 Task: Find connections with filter location Birmingham with filter topic #SmallBusinesswith filter profile language Potuguese with filter current company Marcura with filter school Institute Of Engineering and Management with filter industry Information Services with filter service category Portrait Photography with filter keywords title Marketing Manager
Action: Mouse moved to (507, 66)
Screenshot: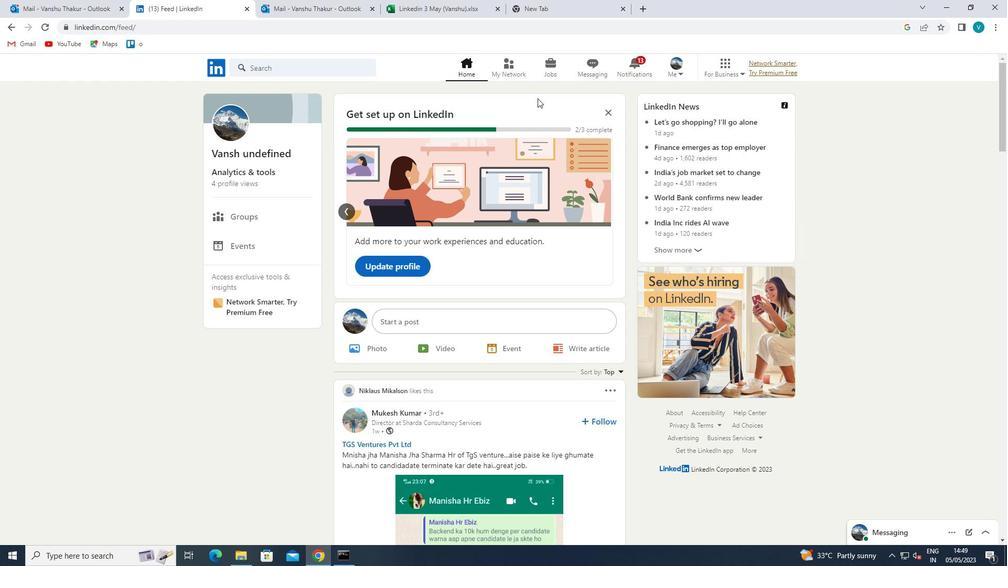 
Action: Mouse pressed left at (507, 66)
Screenshot: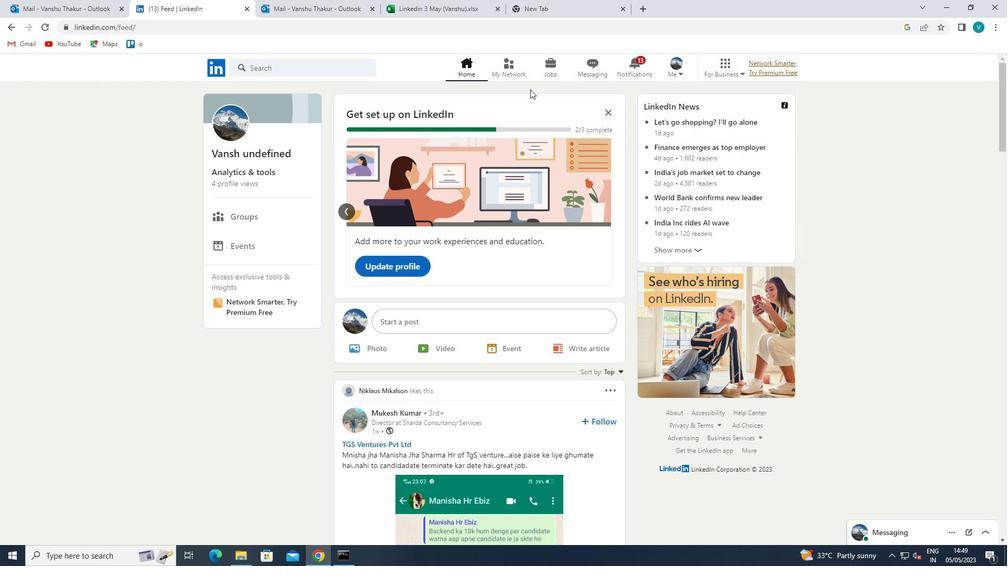 
Action: Mouse moved to (295, 127)
Screenshot: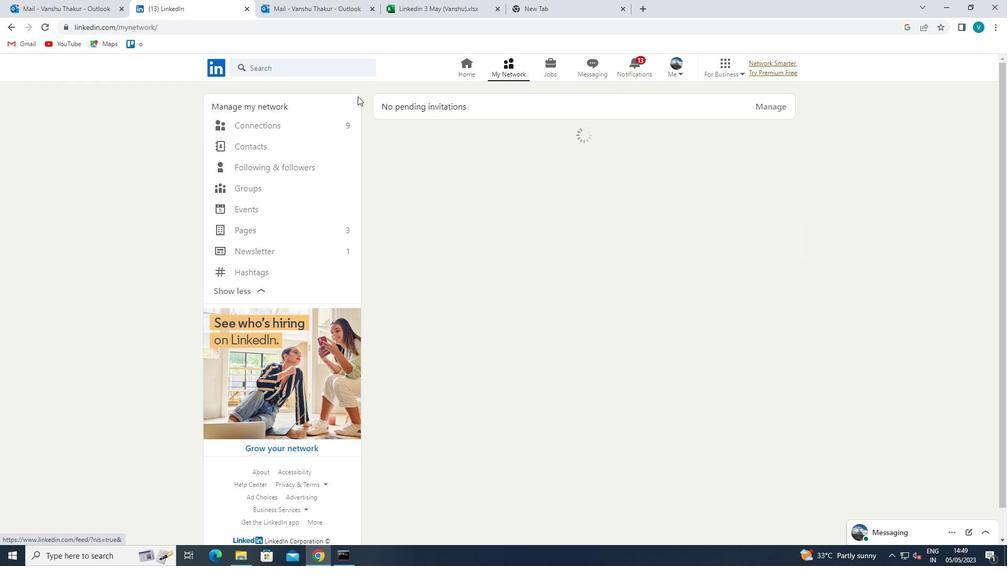 
Action: Mouse pressed left at (295, 127)
Screenshot: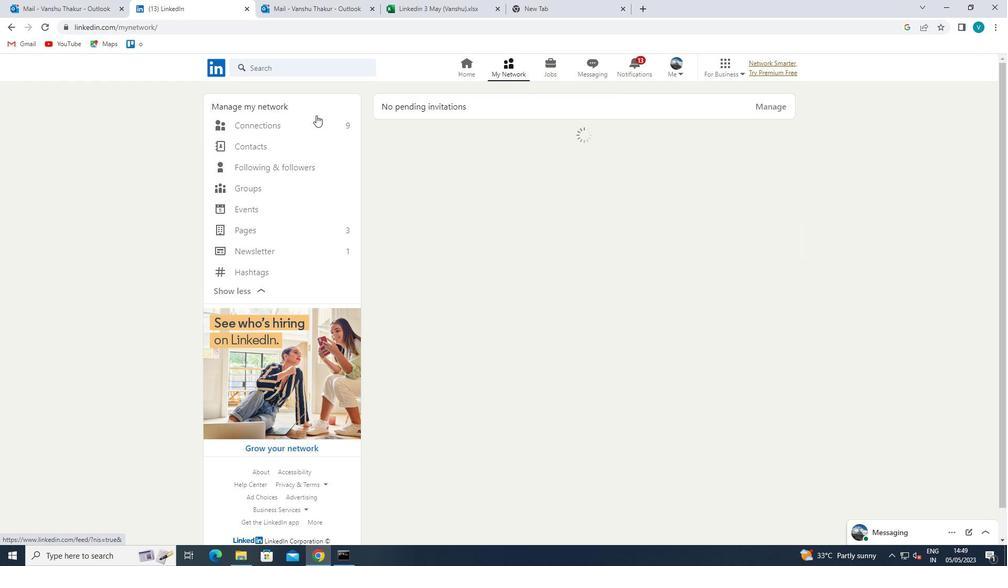 
Action: Mouse moved to (561, 129)
Screenshot: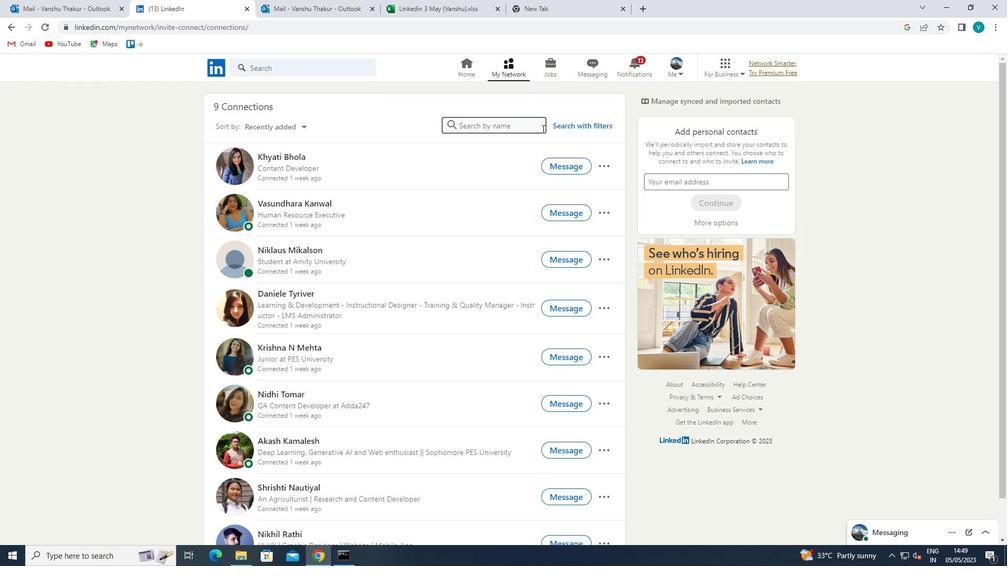 
Action: Mouse pressed left at (561, 129)
Screenshot: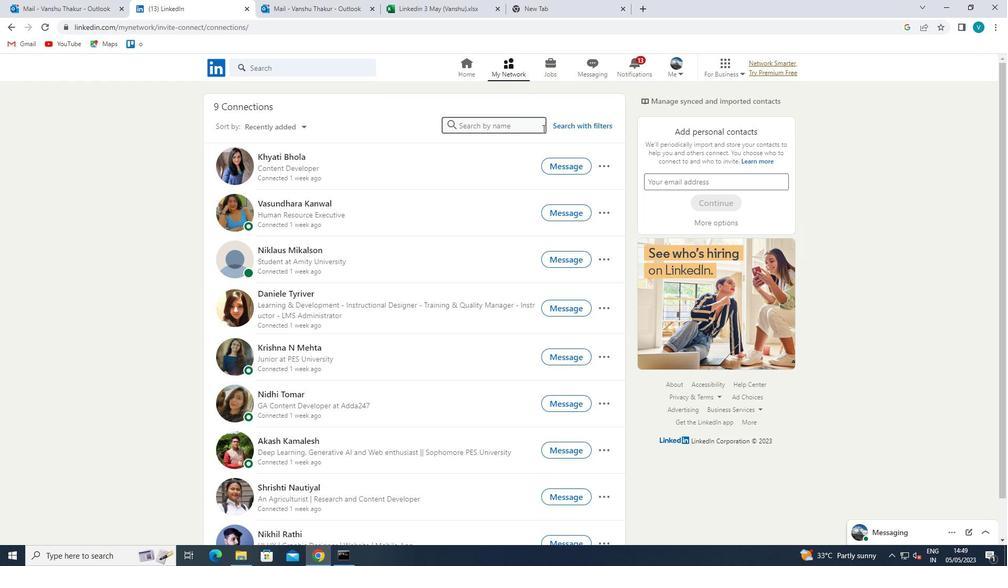 
Action: Mouse moved to (511, 100)
Screenshot: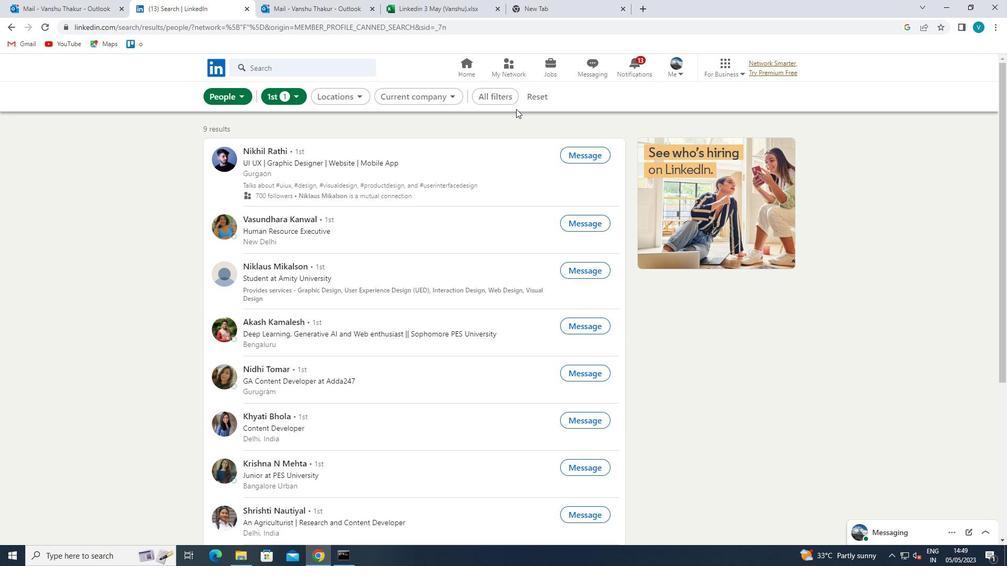
Action: Mouse pressed left at (511, 100)
Screenshot: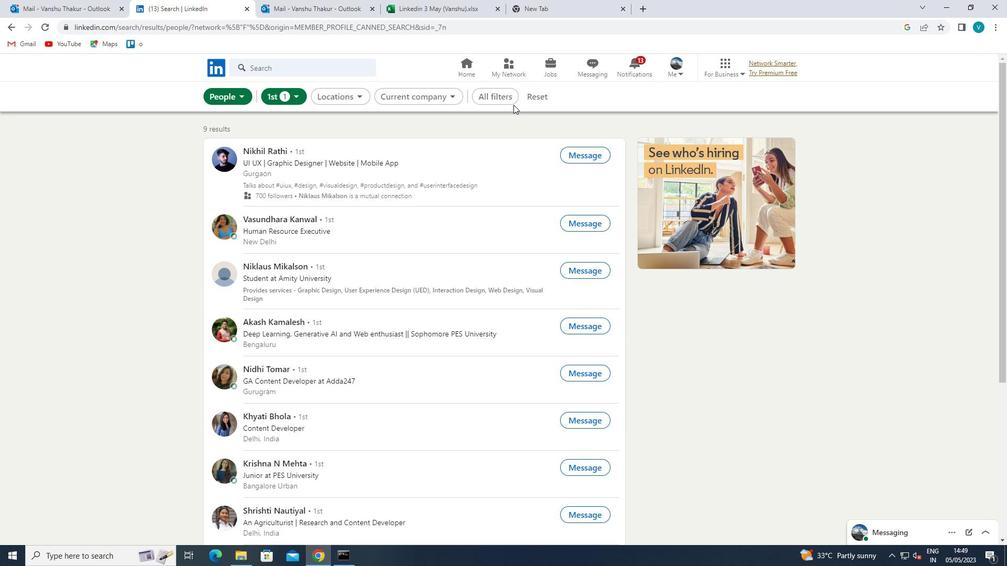 
Action: Mouse moved to (822, 223)
Screenshot: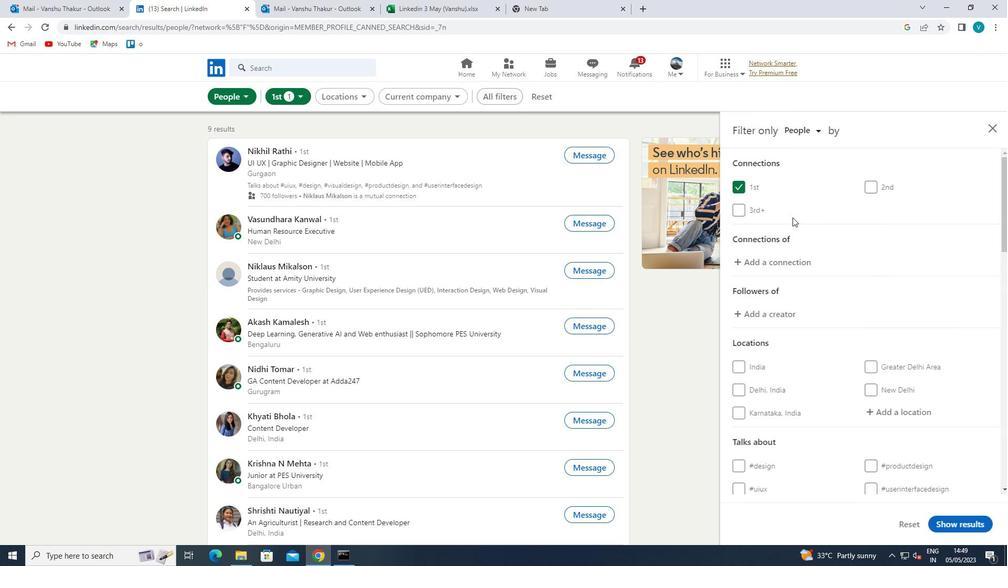 
Action: Mouse scrolled (822, 223) with delta (0, 0)
Screenshot: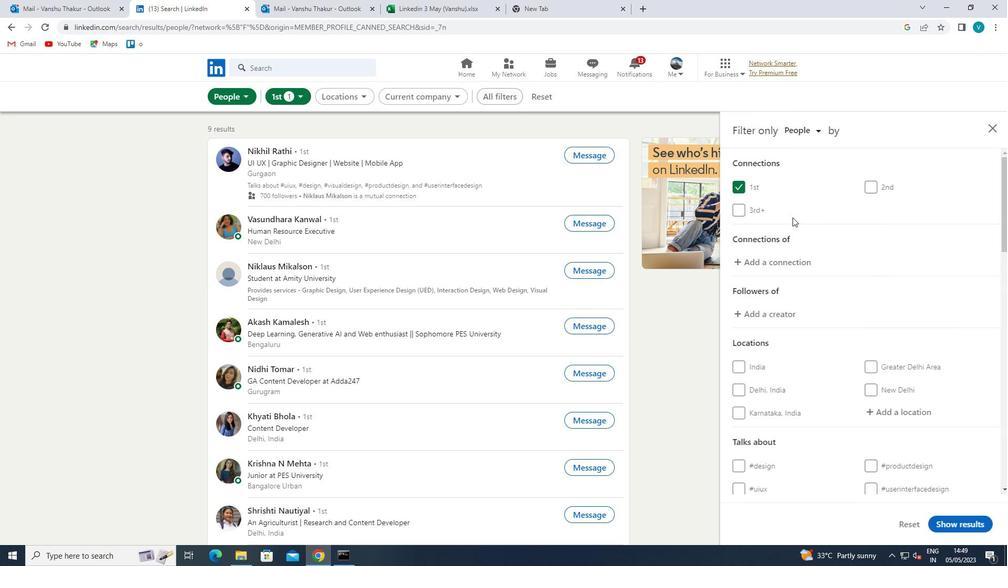 
Action: Mouse scrolled (822, 223) with delta (0, 0)
Screenshot: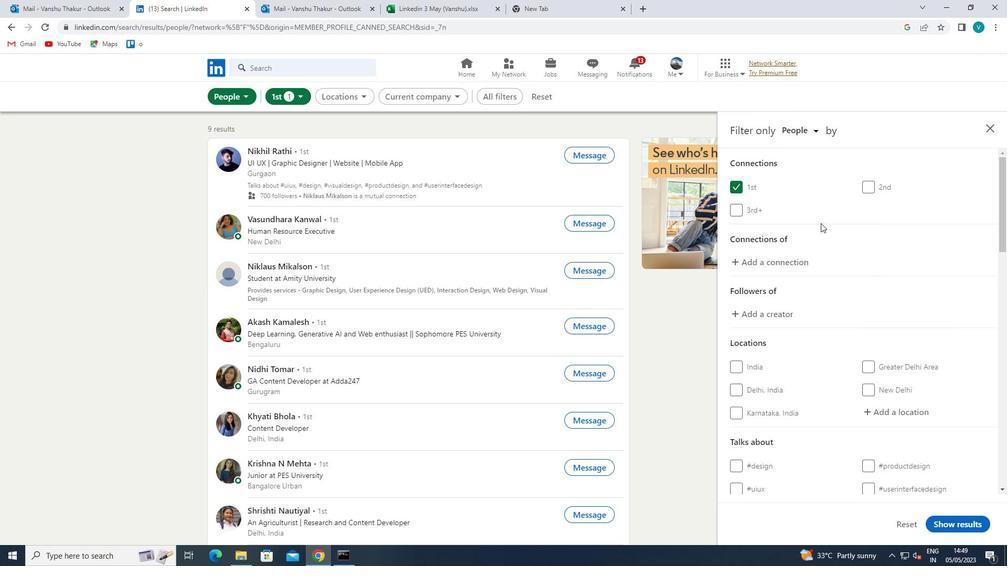 
Action: Mouse moved to (902, 308)
Screenshot: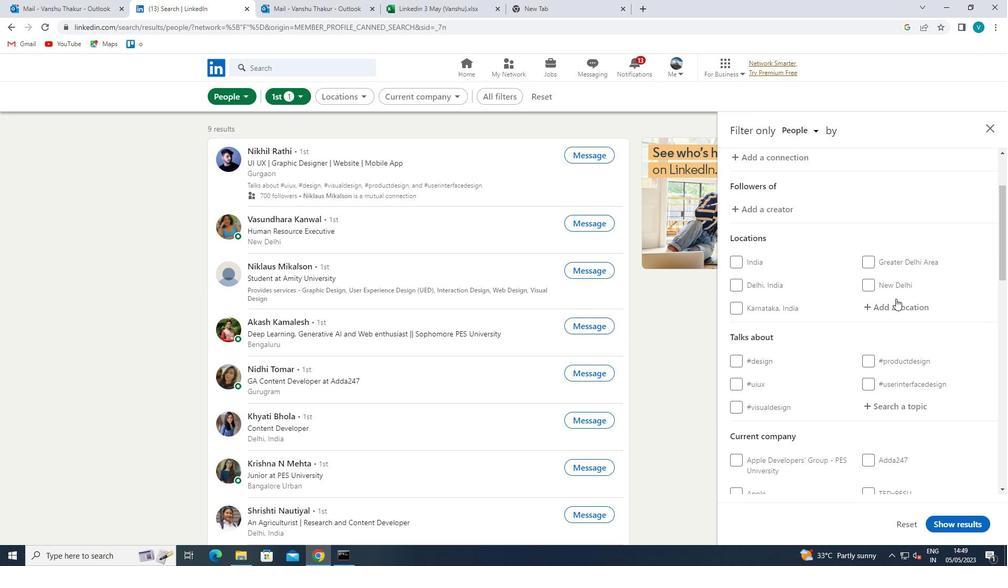 
Action: Mouse pressed left at (902, 308)
Screenshot: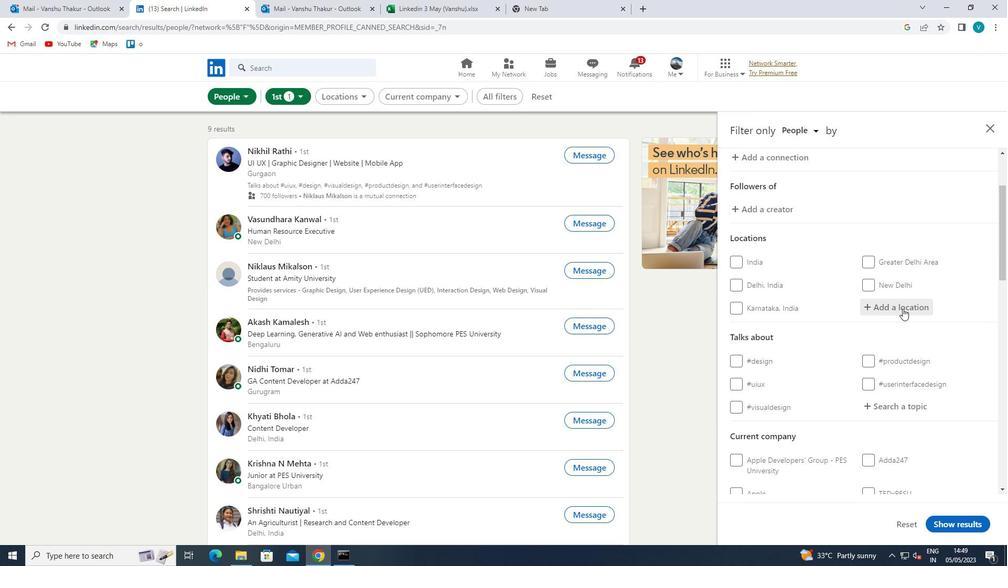 
Action: Key pressed <Key.shift>BIRMIN
Screenshot: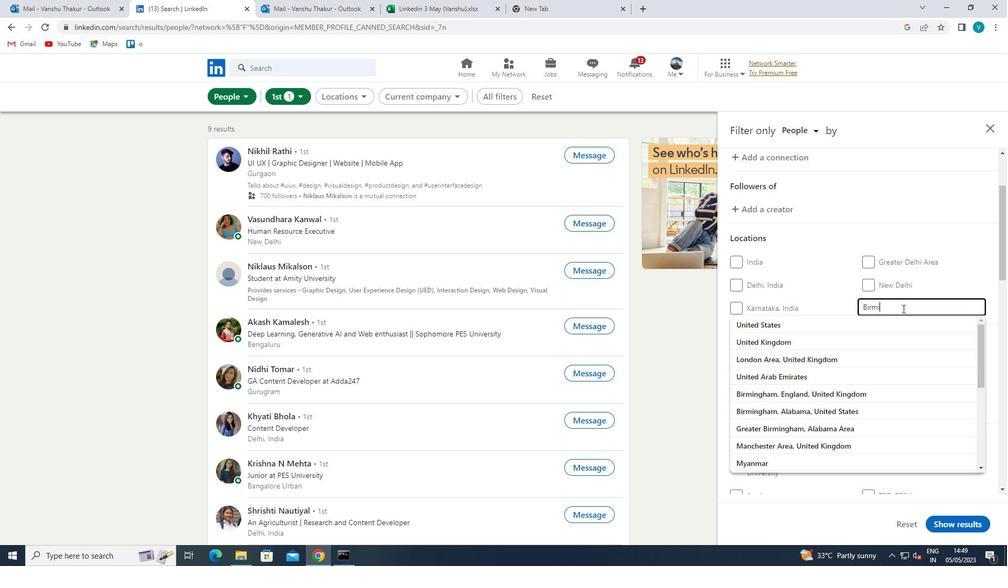 
Action: Mouse moved to (903, 327)
Screenshot: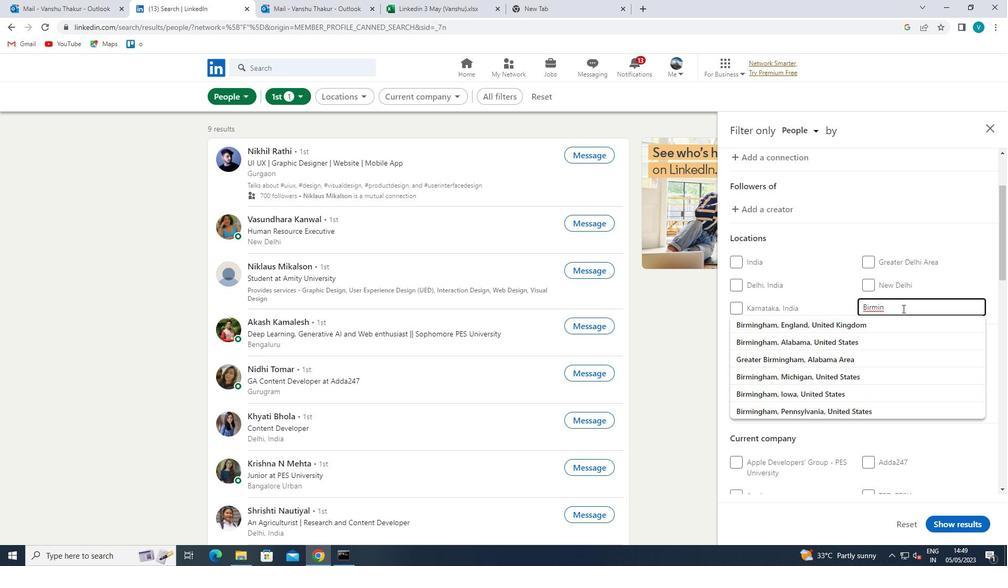 
Action: Mouse pressed left at (903, 327)
Screenshot: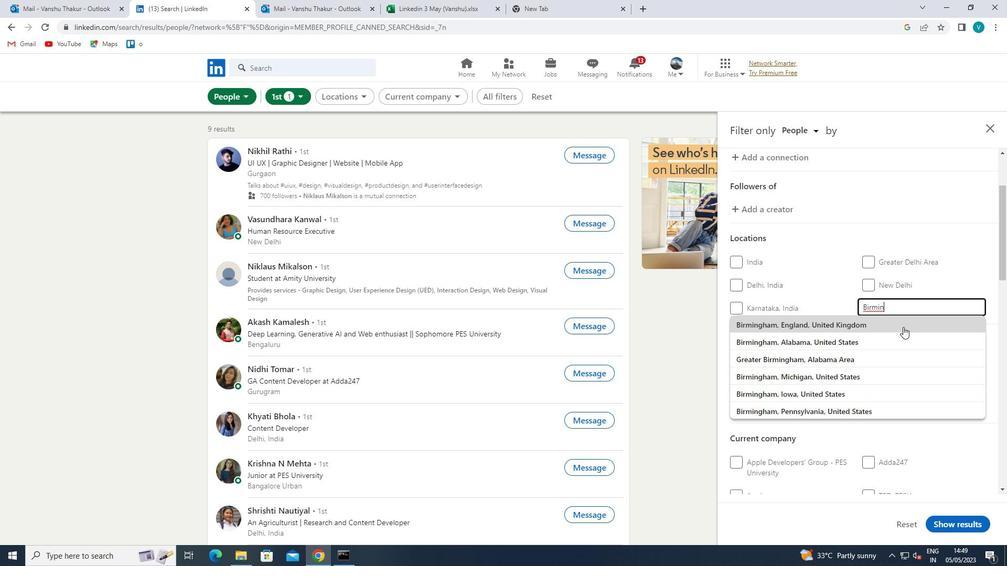 
Action: Mouse scrolled (903, 326) with delta (0, 0)
Screenshot: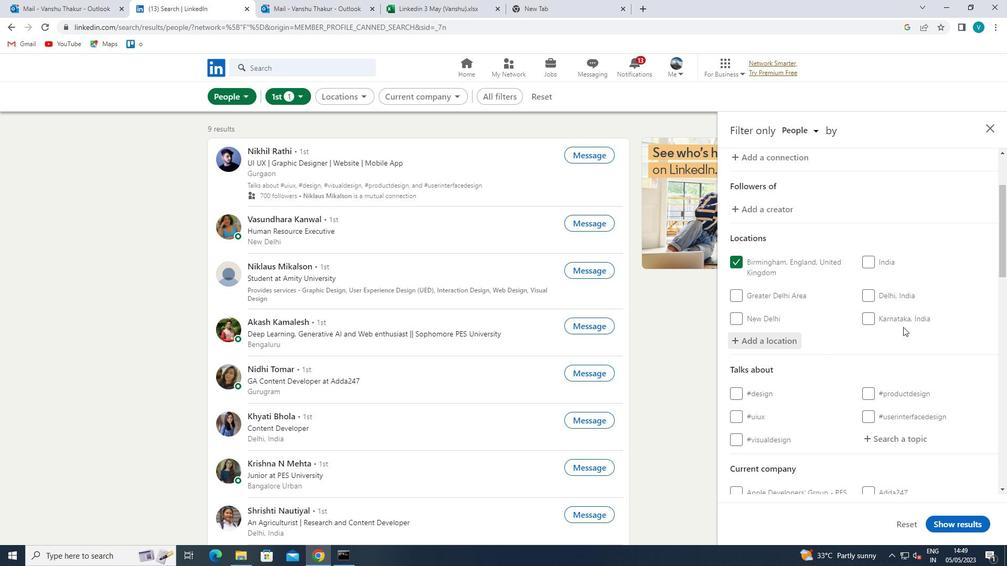 
Action: Mouse scrolled (903, 326) with delta (0, 0)
Screenshot: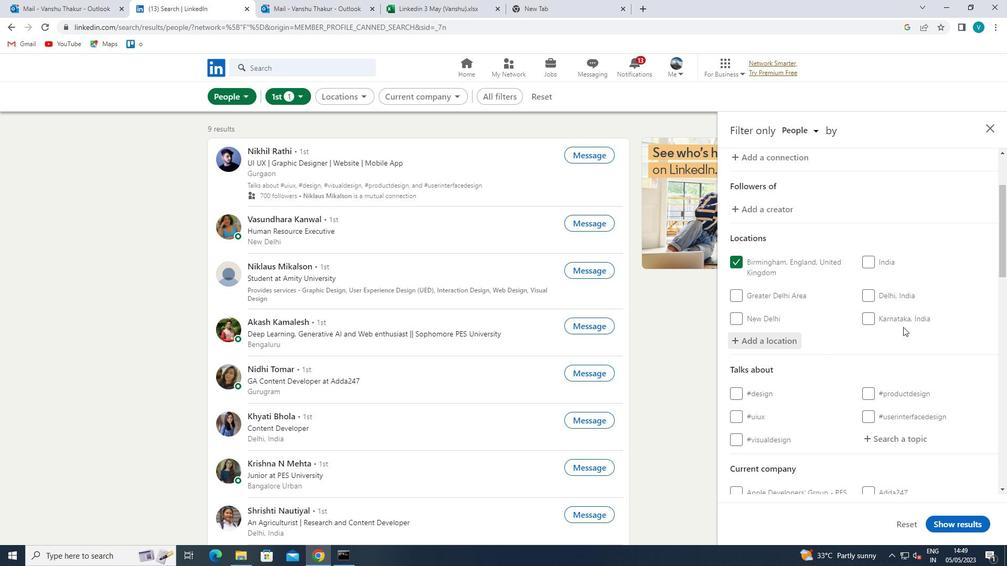 
Action: Mouse moved to (905, 330)
Screenshot: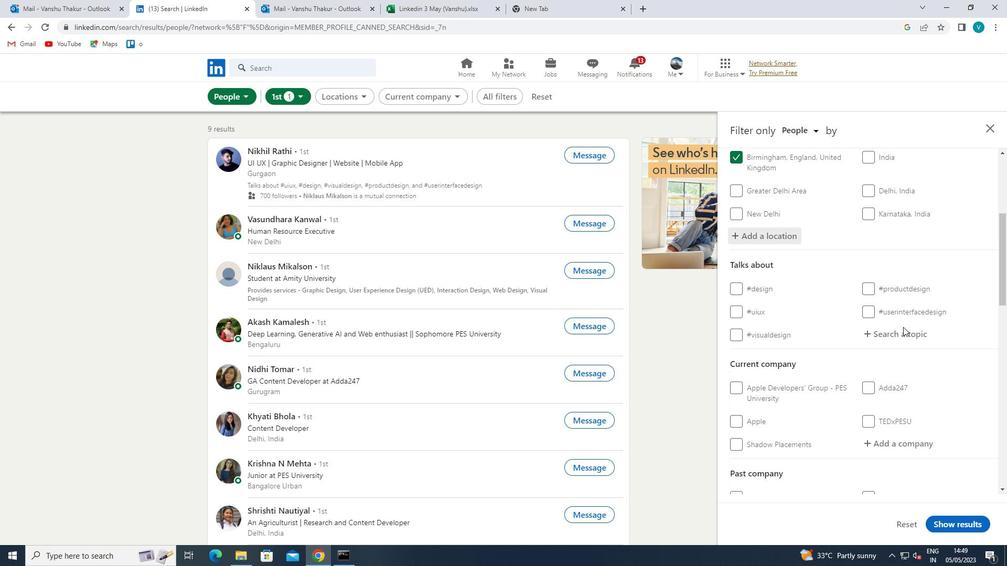 
Action: Mouse pressed left at (905, 330)
Screenshot: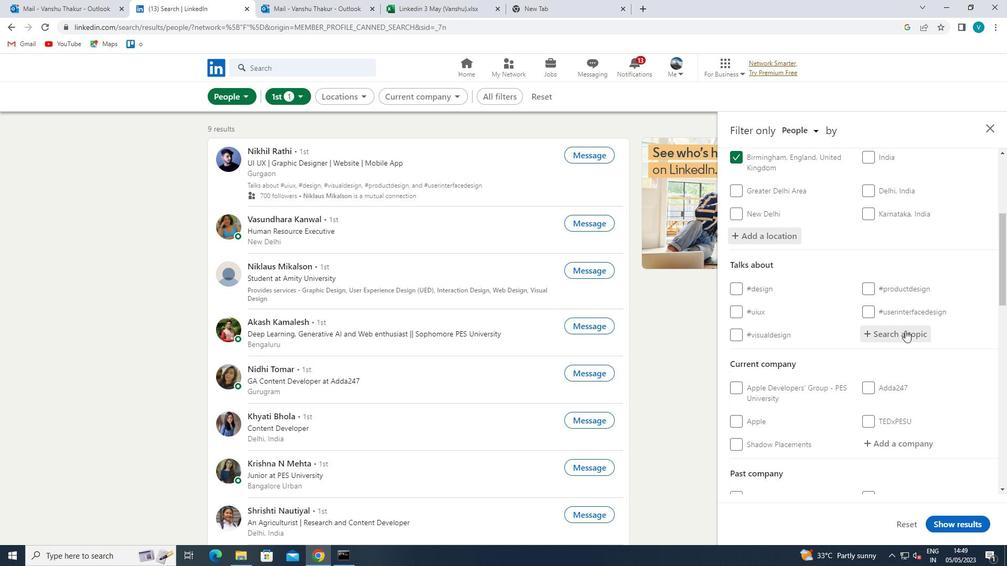 
Action: Key pressed SMALLBUSINESS
Screenshot: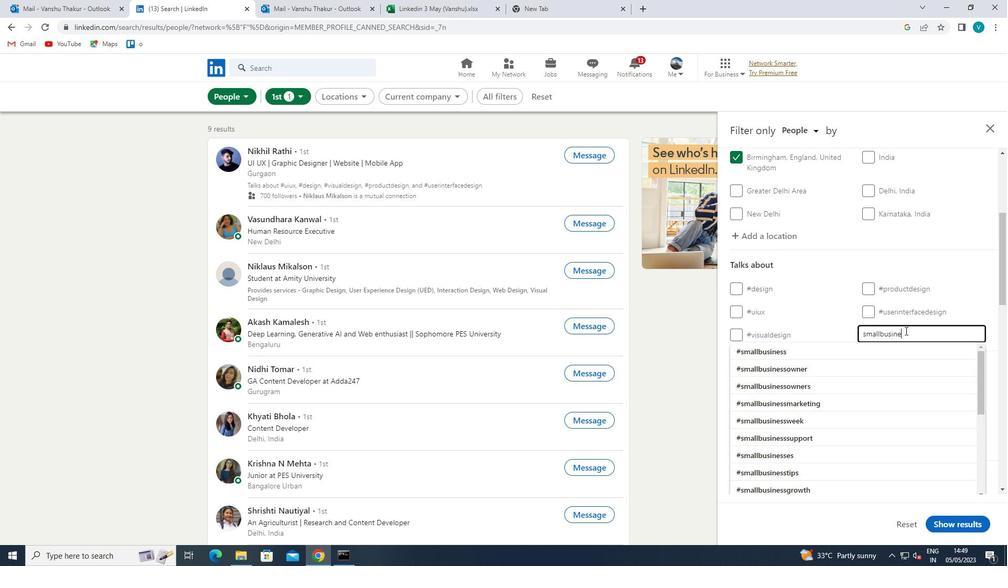 
Action: Mouse moved to (897, 352)
Screenshot: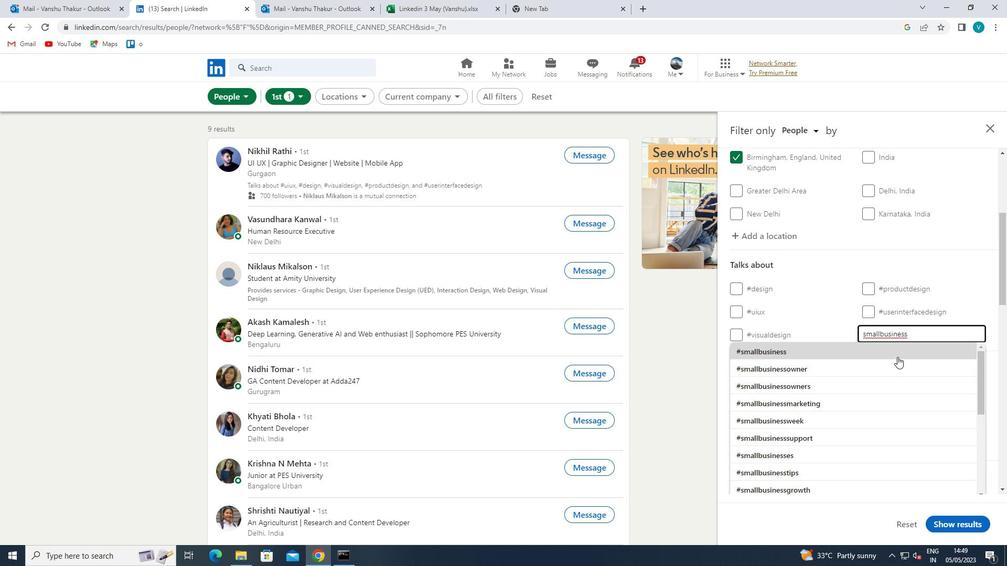 
Action: Mouse pressed left at (897, 352)
Screenshot: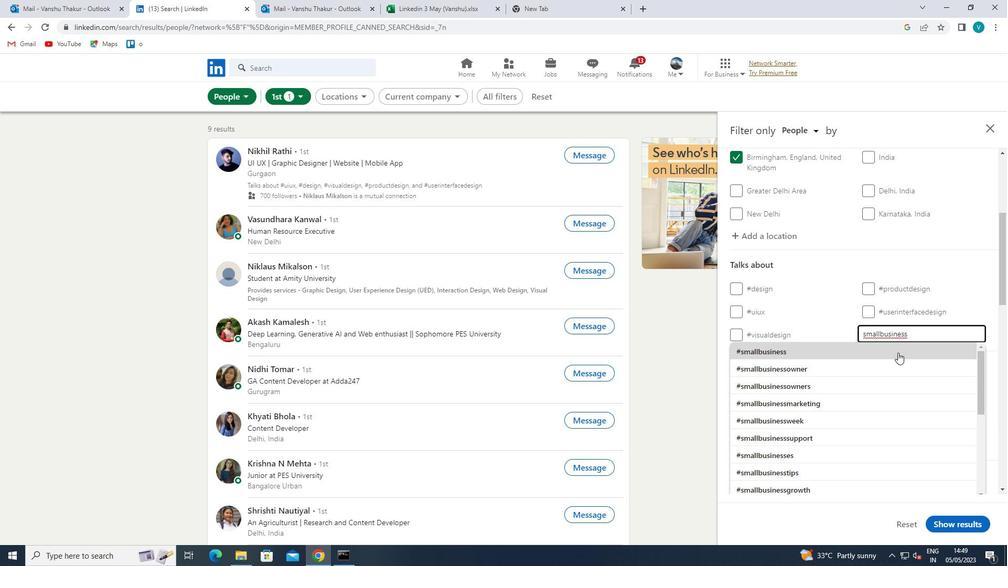 
Action: Mouse scrolled (897, 352) with delta (0, 0)
Screenshot: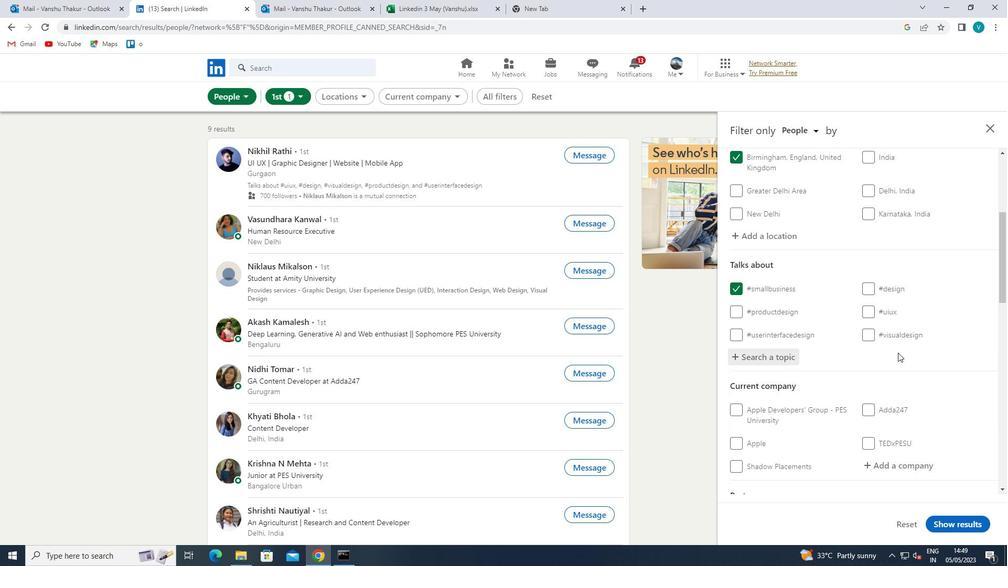 
Action: Mouse scrolled (897, 352) with delta (0, 0)
Screenshot: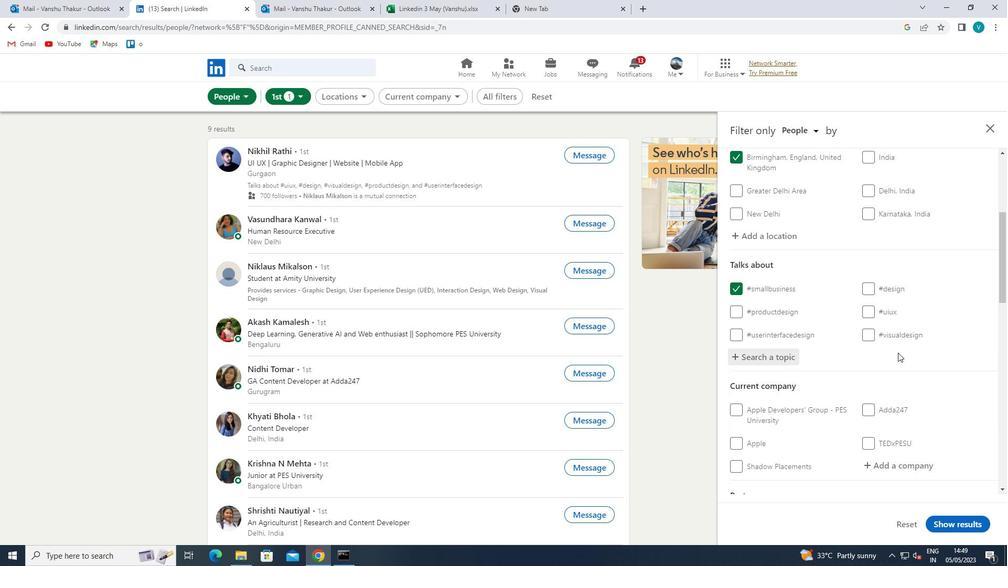 
Action: Mouse scrolled (897, 352) with delta (0, 0)
Screenshot: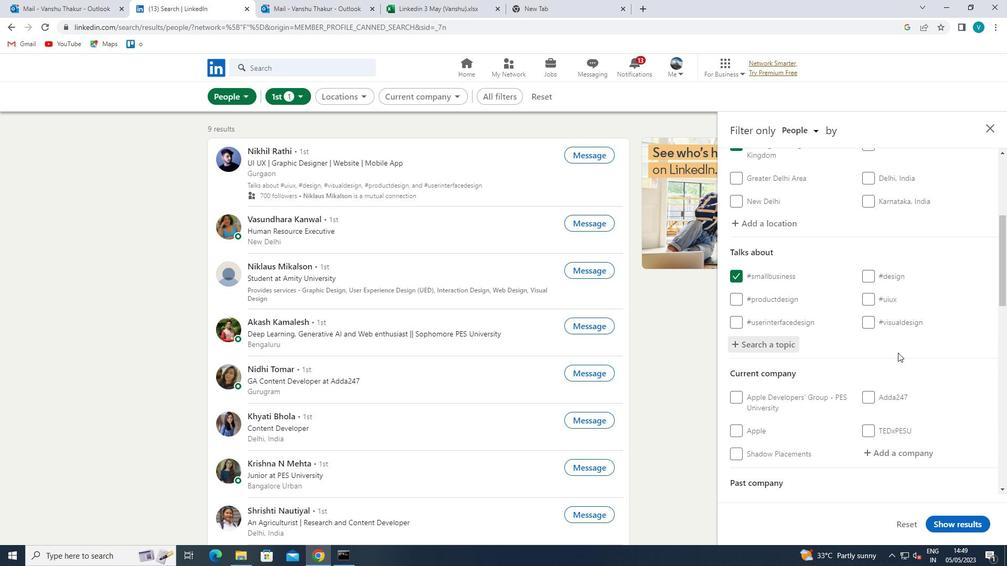 
Action: Mouse moved to (900, 312)
Screenshot: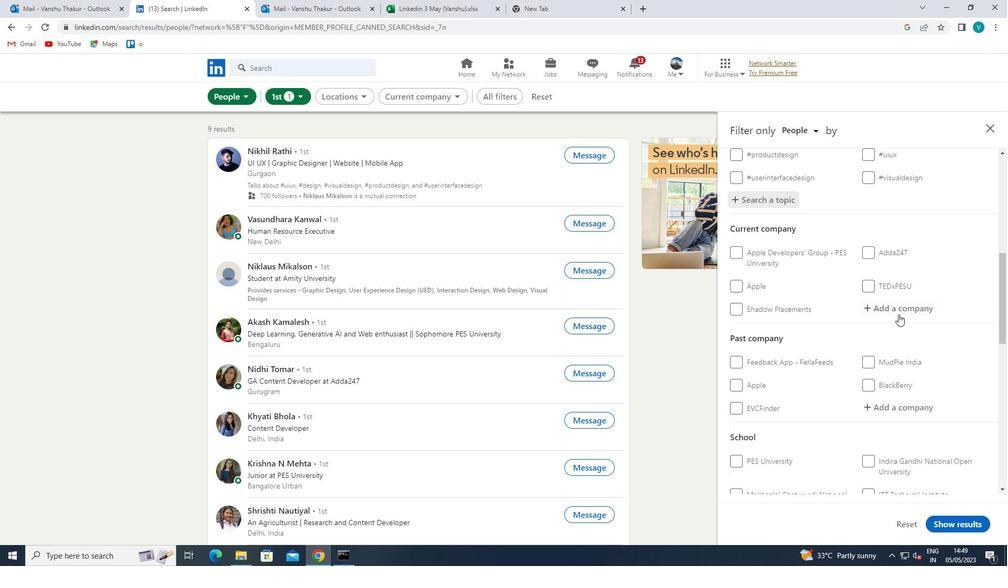 
Action: Mouse pressed left at (900, 312)
Screenshot: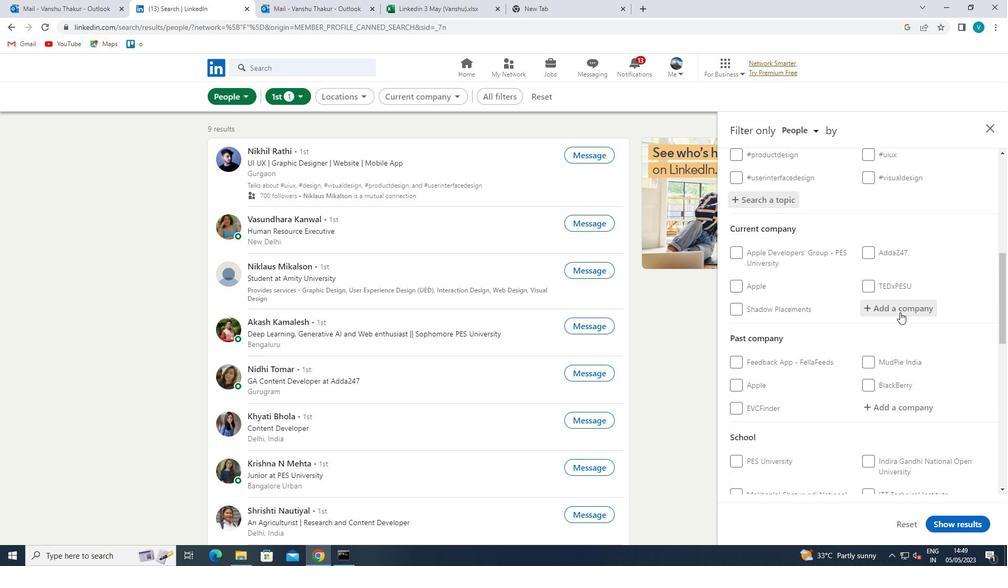 
Action: Key pressed <Key.shift>MARCURA
Screenshot: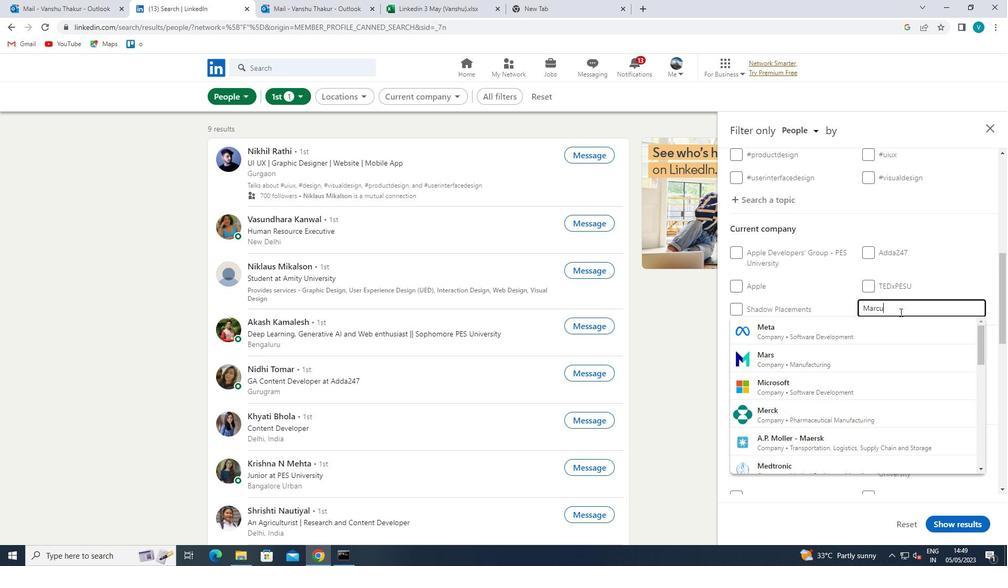
Action: Mouse moved to (889, 329)
Screenshot: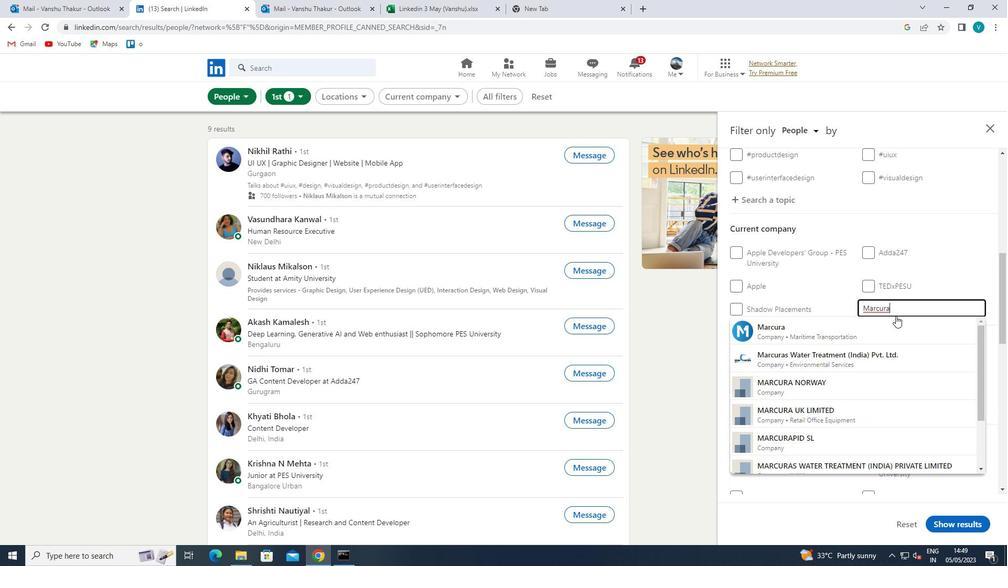 
Action: Mouse pressed left at (889, 329)
Screenshot: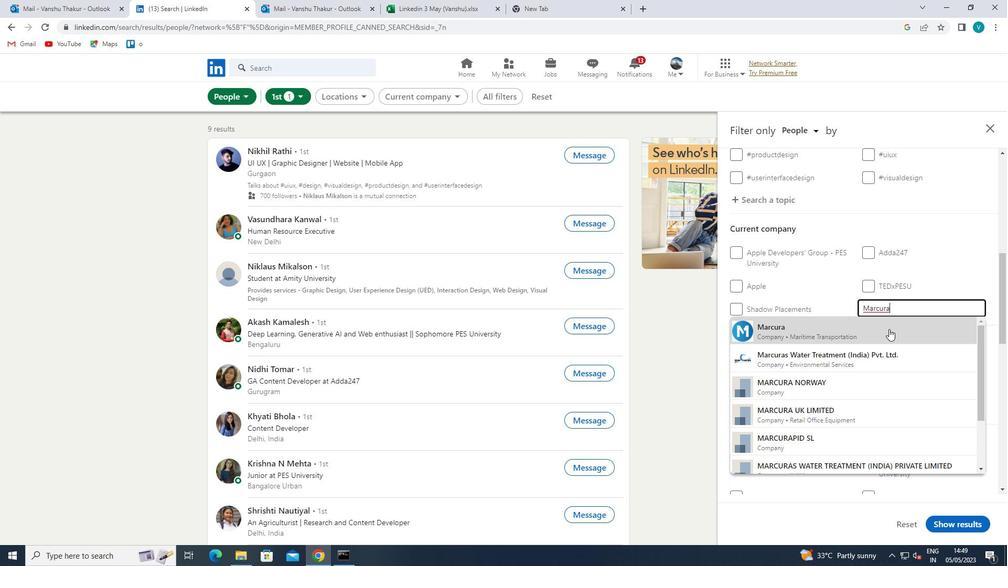 
Action: Mouse scrolled (889, 328) with delta (0, 0)
Screenshot: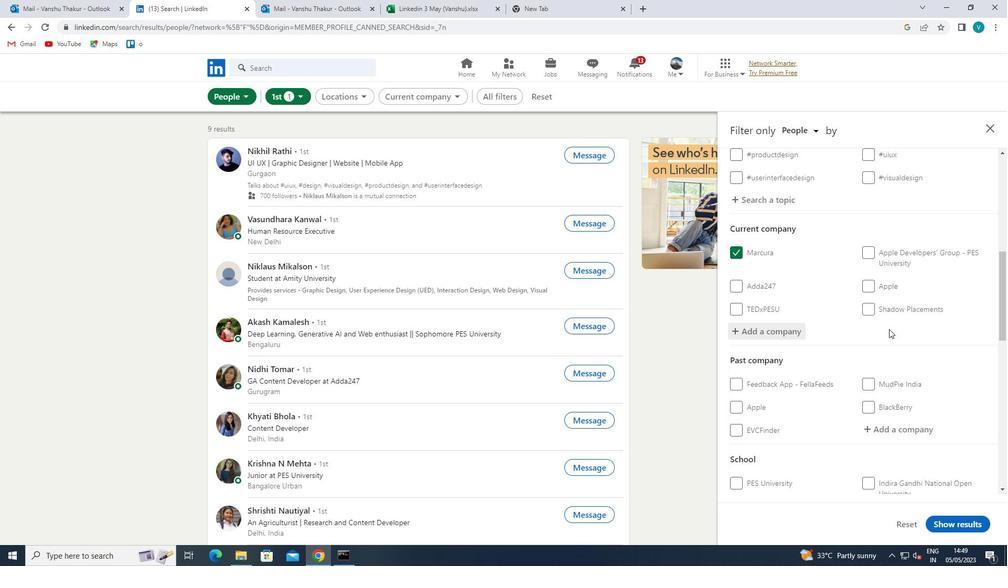 
Action: Mouse scrolled (889, 328) with delta (0, 0)
Screenshot: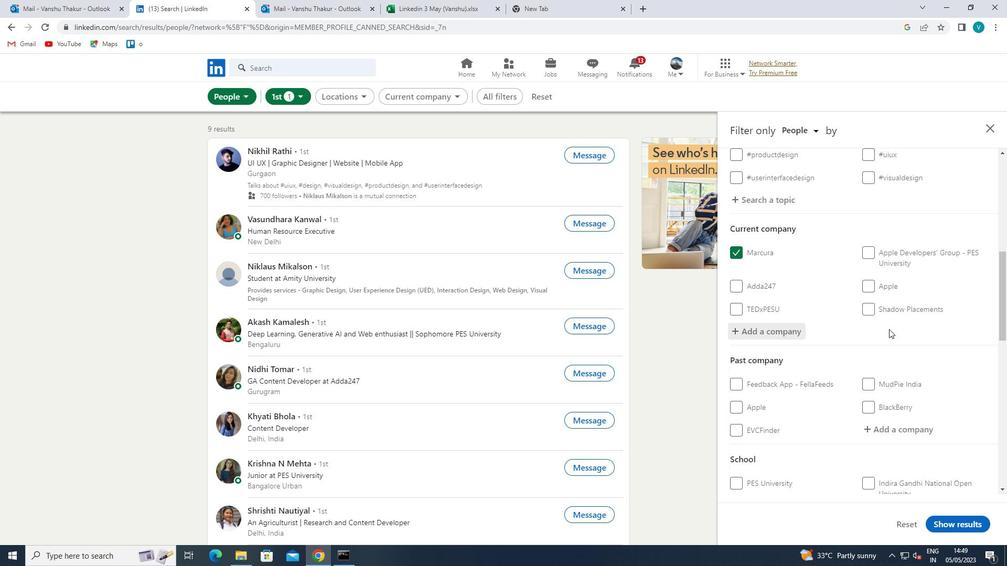 
Action: Mouse scrolled (889, 328) with delta (0, 0)
Screenshot: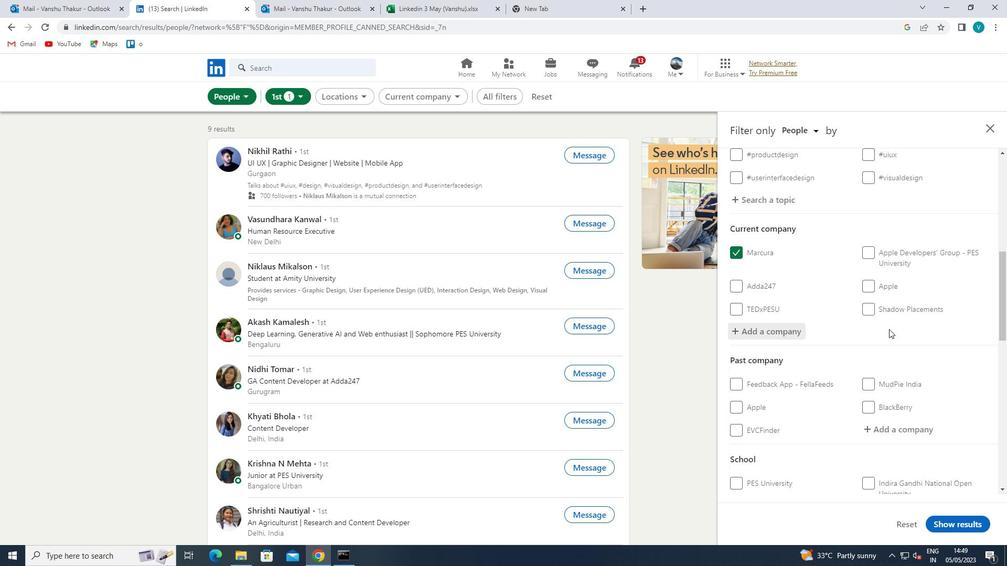 
Action: Mouse scrolled (889, 328) with delta (0, 0)
Screenshot: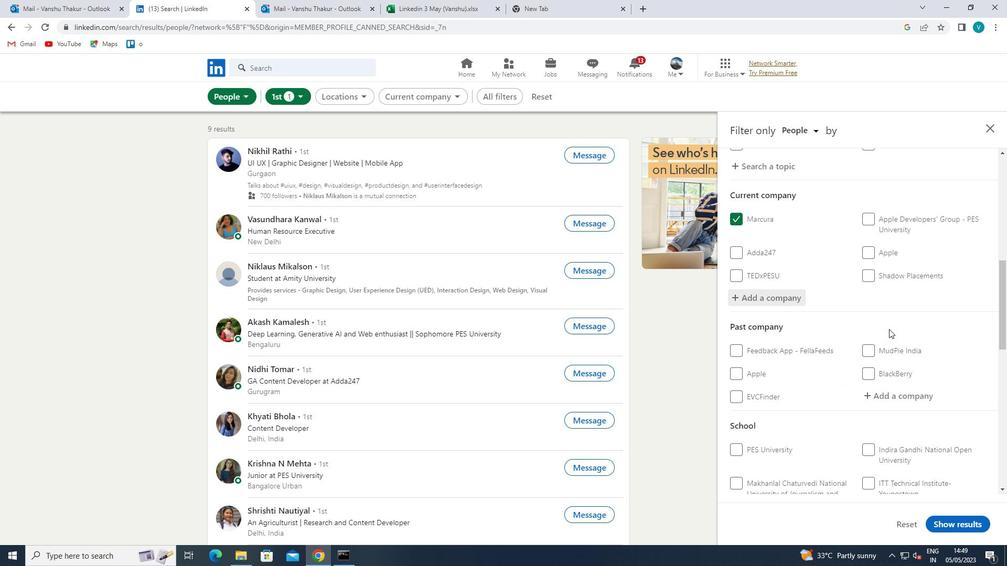 
Action: Mouse moved to (886, 347)
Screenshot: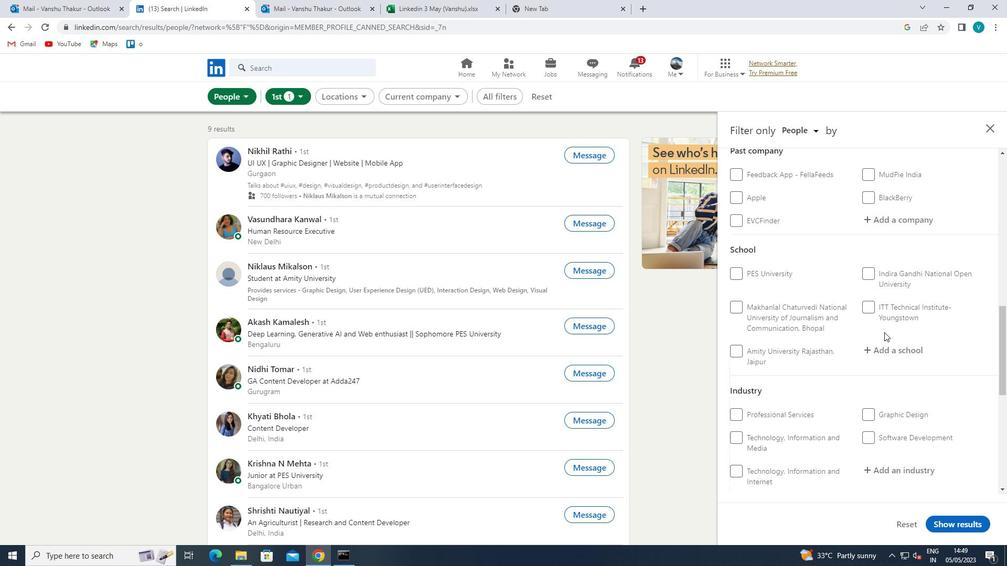 
Action: Mouse pressed left at (886, 347)
Screenshot: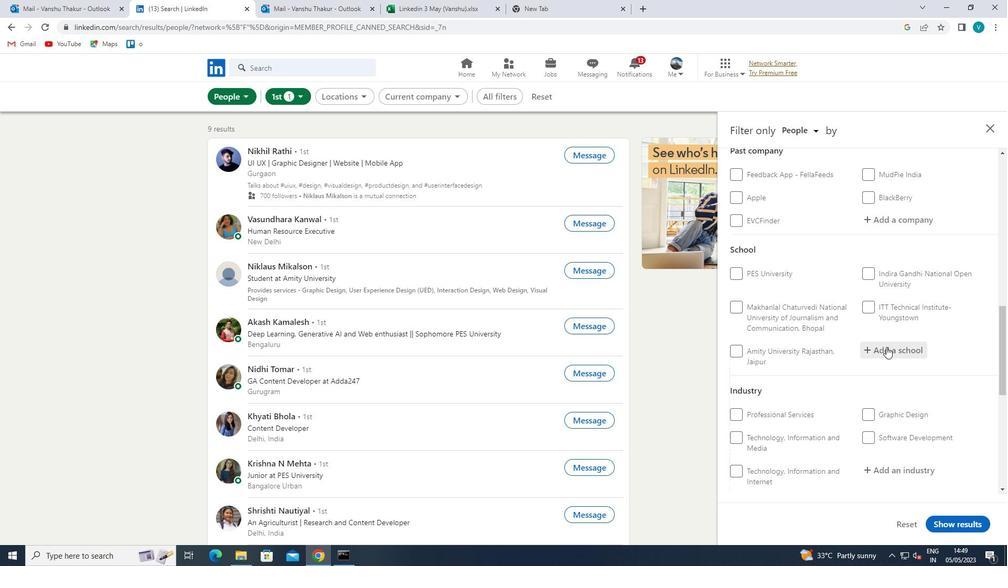 
Action: Key pressed <Key.shift>INSTITUTE<Key.space>OF<Key.space><Key.shift>ENGINEERING
Screenshot: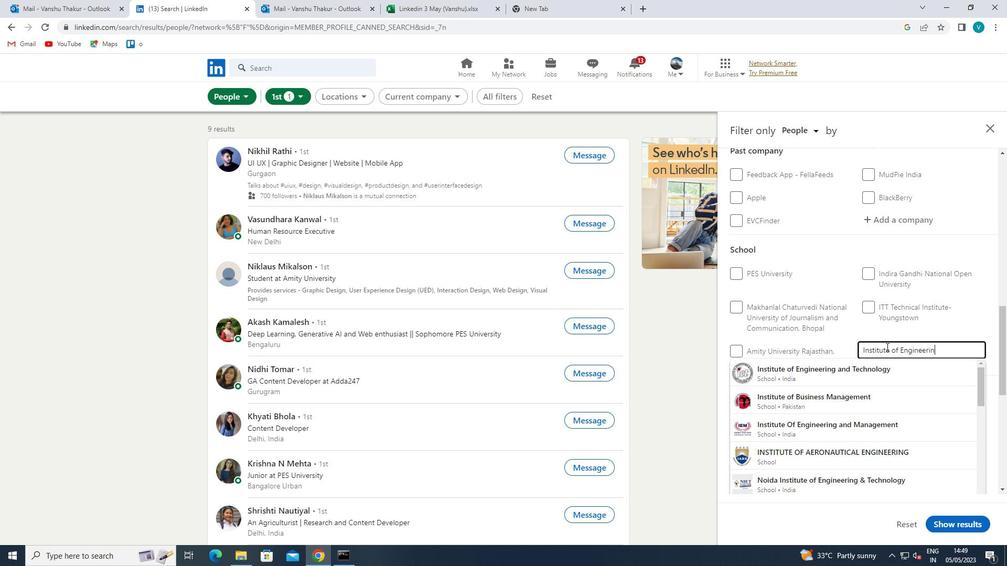 
Action: Mouse moved to (895, 453)
Screenshot: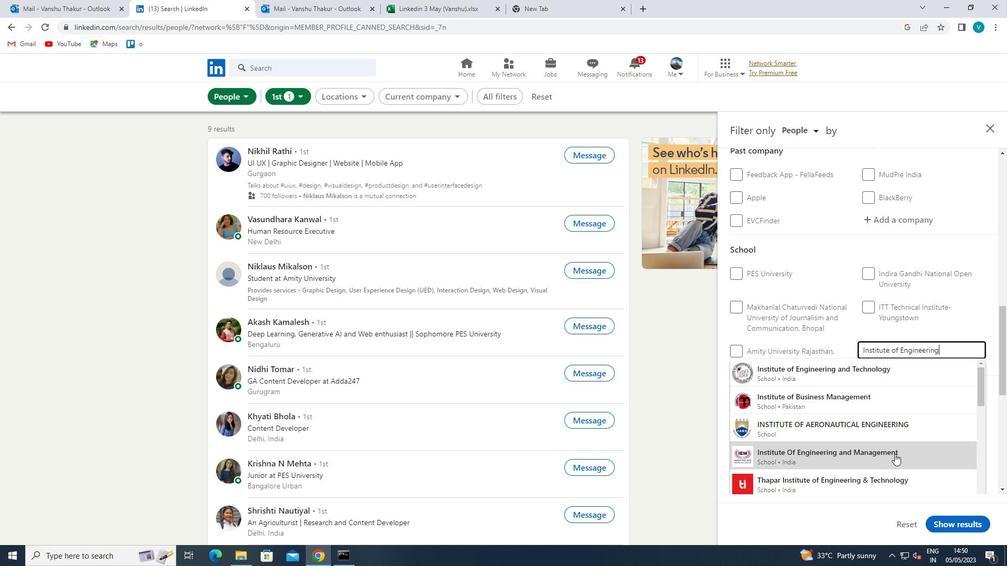 
Action: Mouse pressed left at (895, 453)
Screenshot: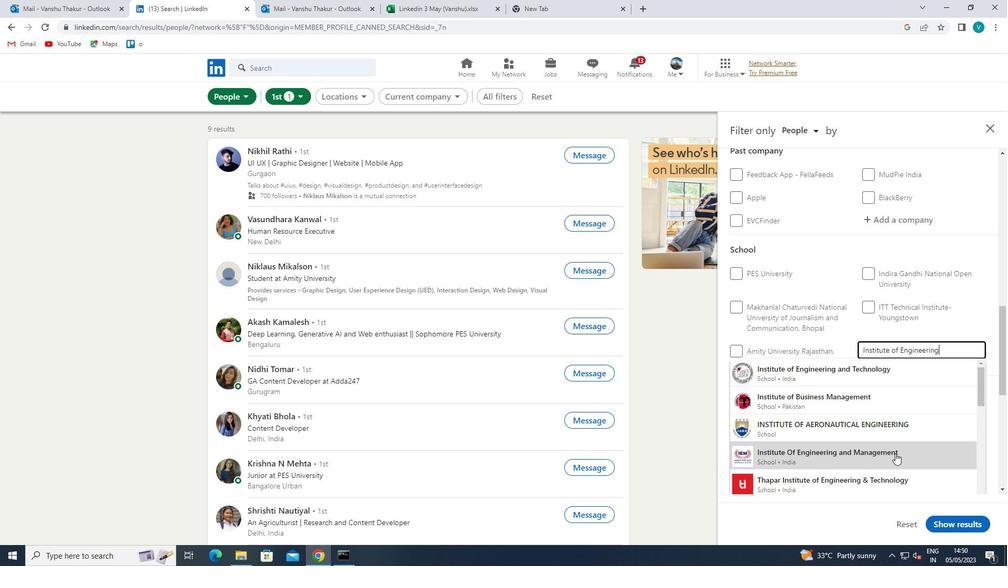 
Action: Mouse moved to (901, 449)
Screenshot: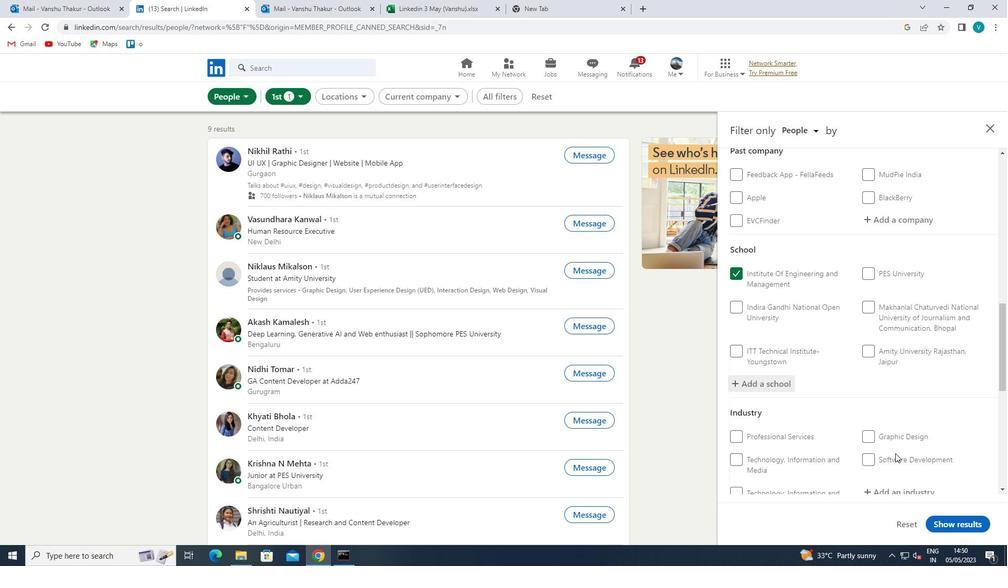 
Action: Mouse scrolled (901, 448) with delta (0, 0)
Screenshot: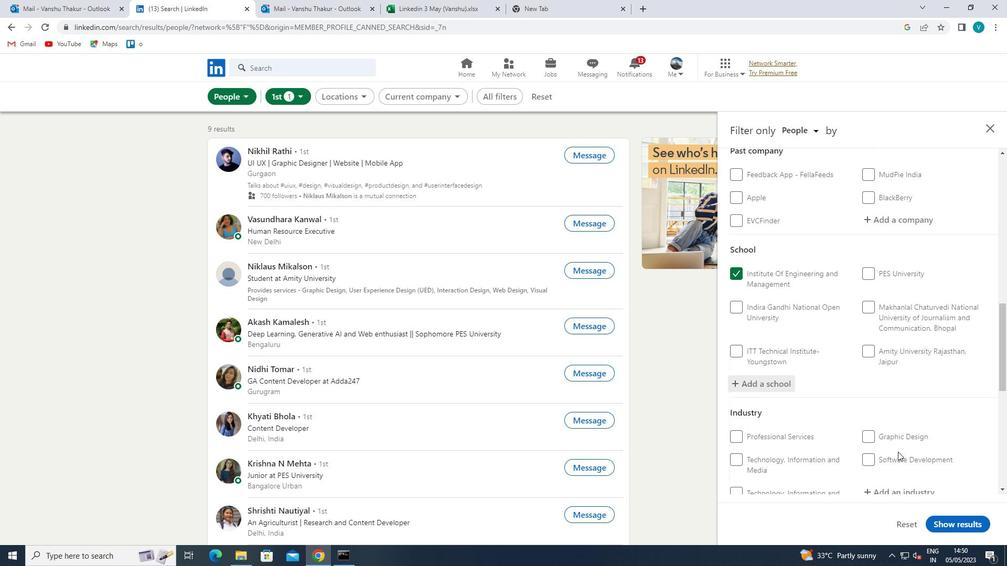 
Action: Mouse moved to (902, 448)
Screenshot: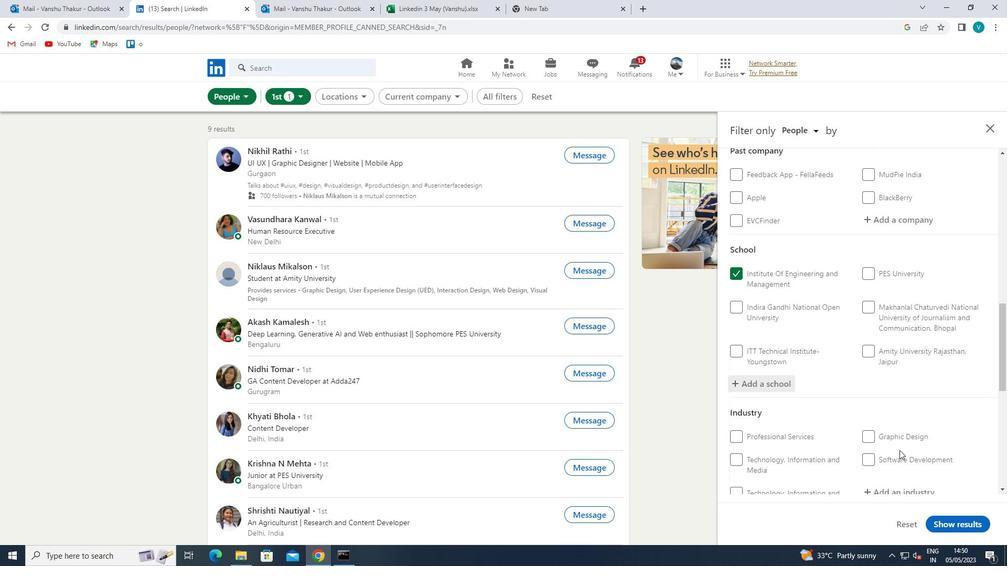 
Action: Mouse scrolled (902, 448) with delta (0, 0)
Screenshot: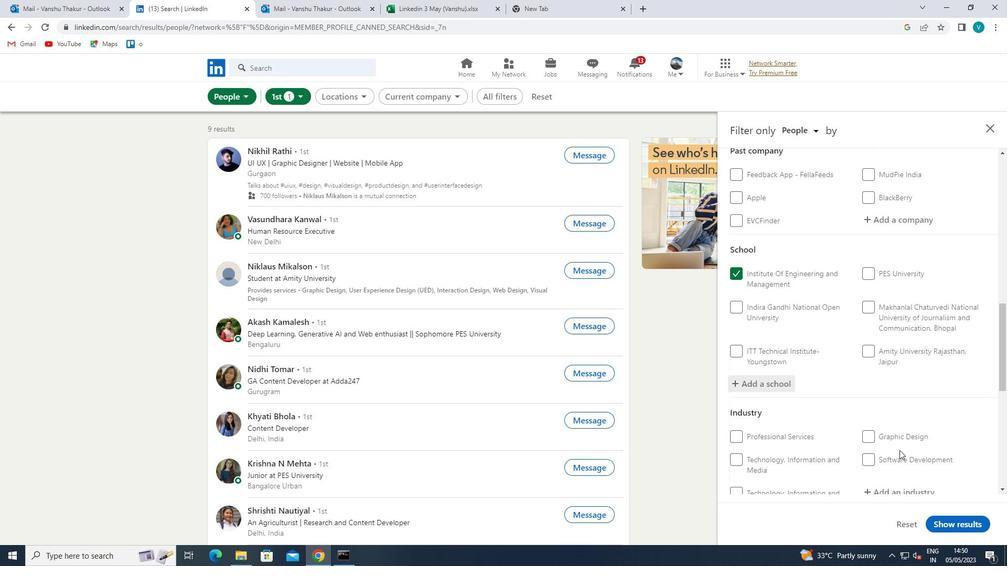 
Action: Mouse moved to (903, 448)
Screenshot: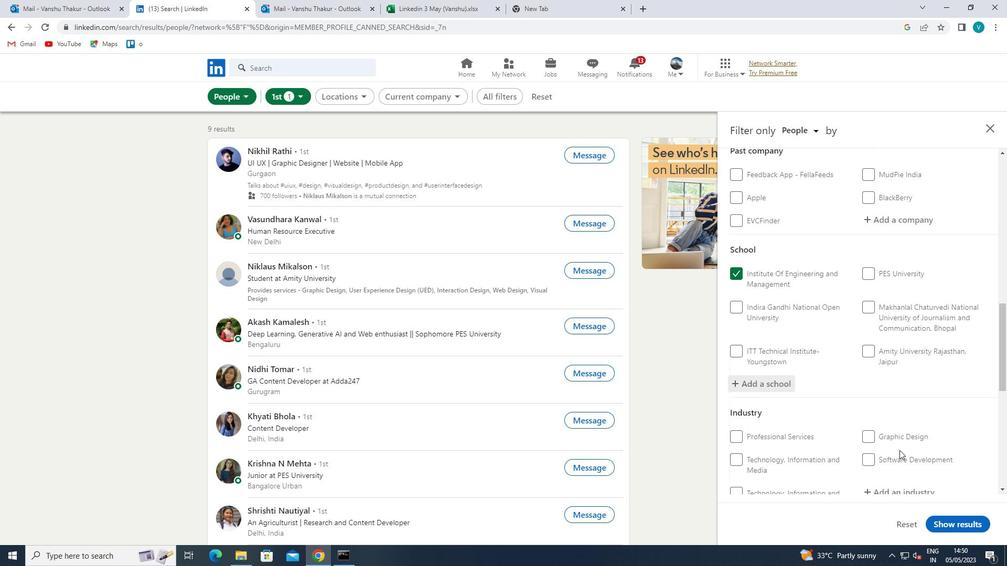 
Action: Mouse scrolled (903, 447) with delta (0, 0)
Screenshot: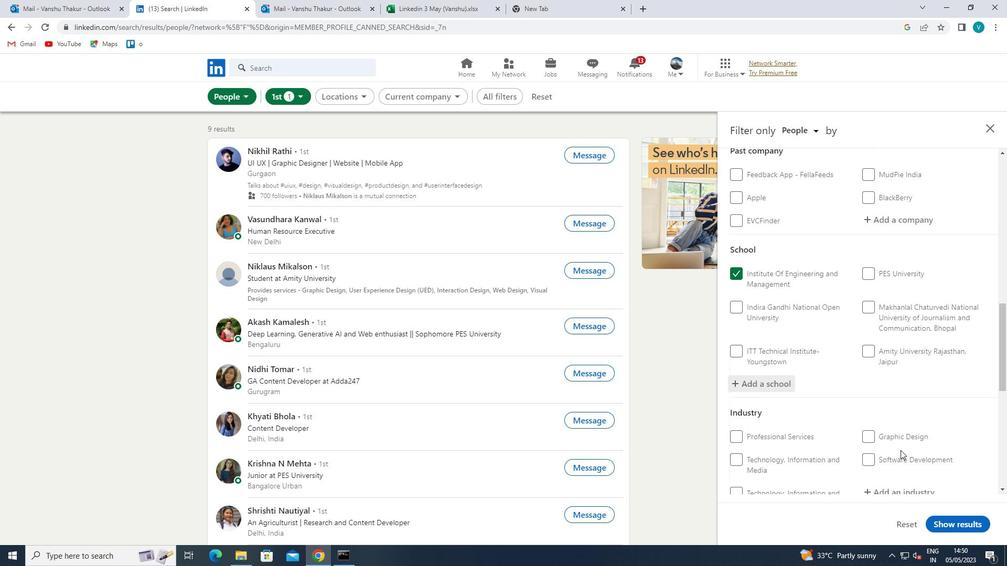 
Action: Mouse moved to (903, 447)
Screenshot: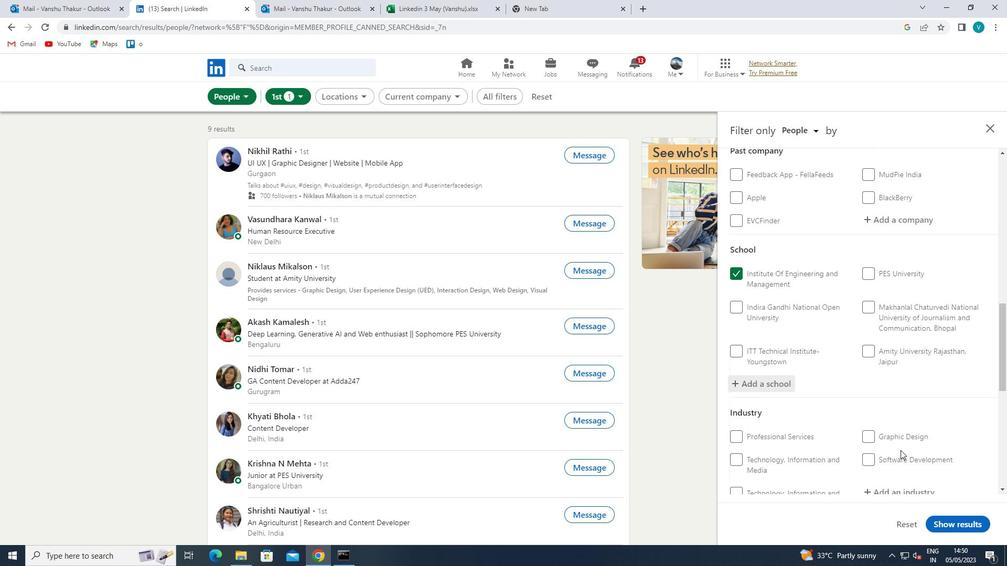 
Action: Mouse scrolled (903, 447) with delta (0, 0)
Screenshot: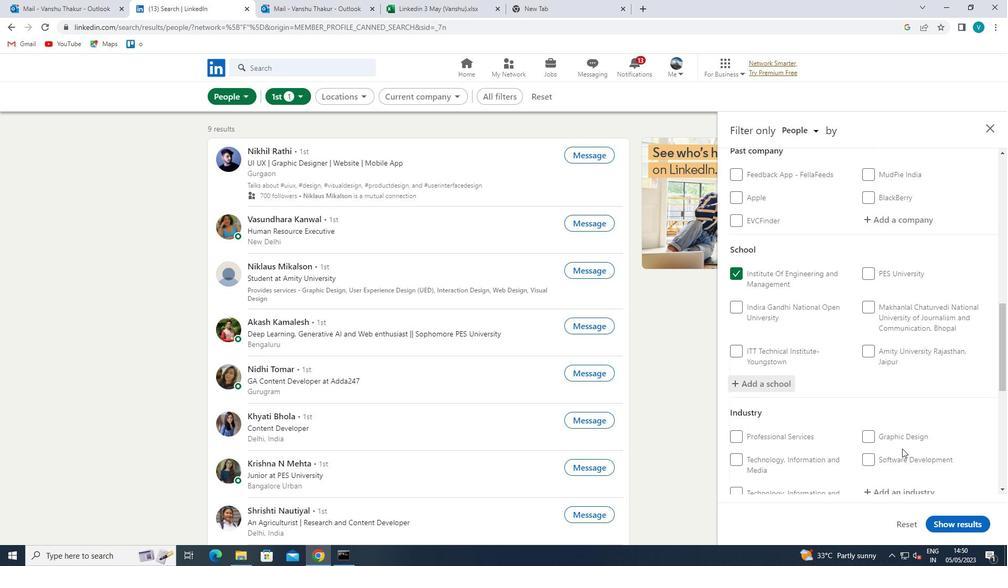 
Action: Mouse moved to (922, 284)
Screenshot: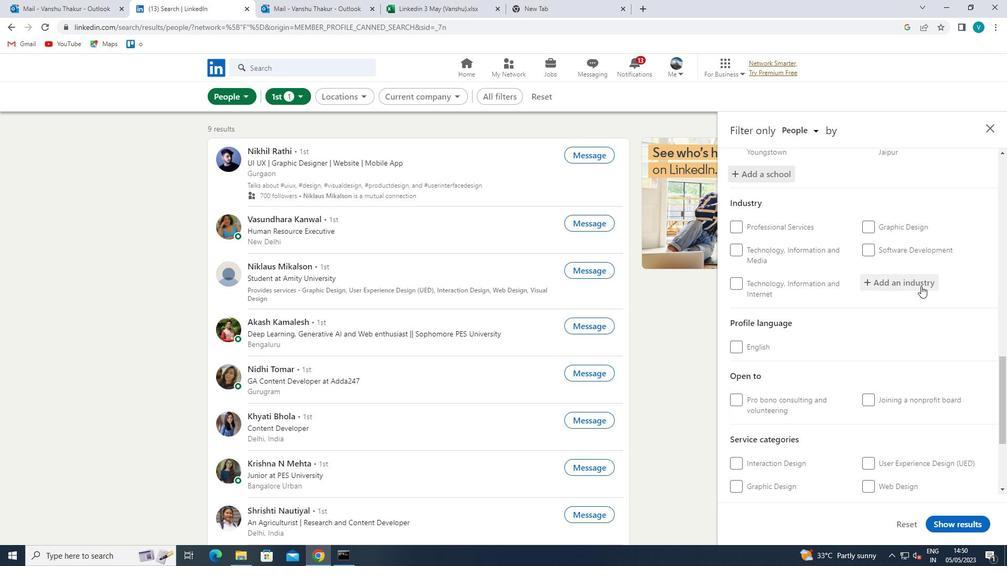 
Action: Mouse pressed left at (922, 284)
Screenshot: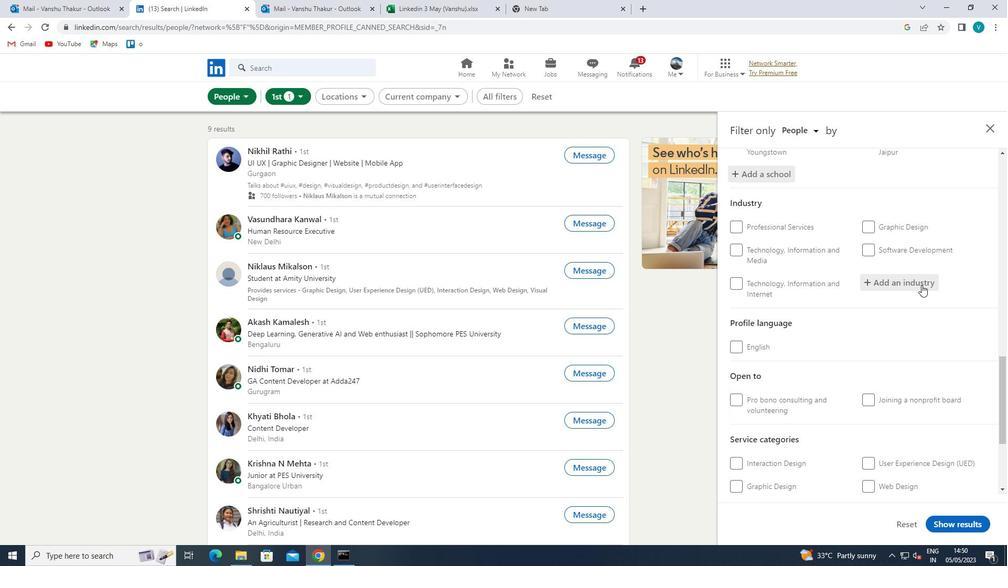 
Action: Key pressed <Key.shift>INFORN<Key.backspace>MATION<Key.space>
Screenshot: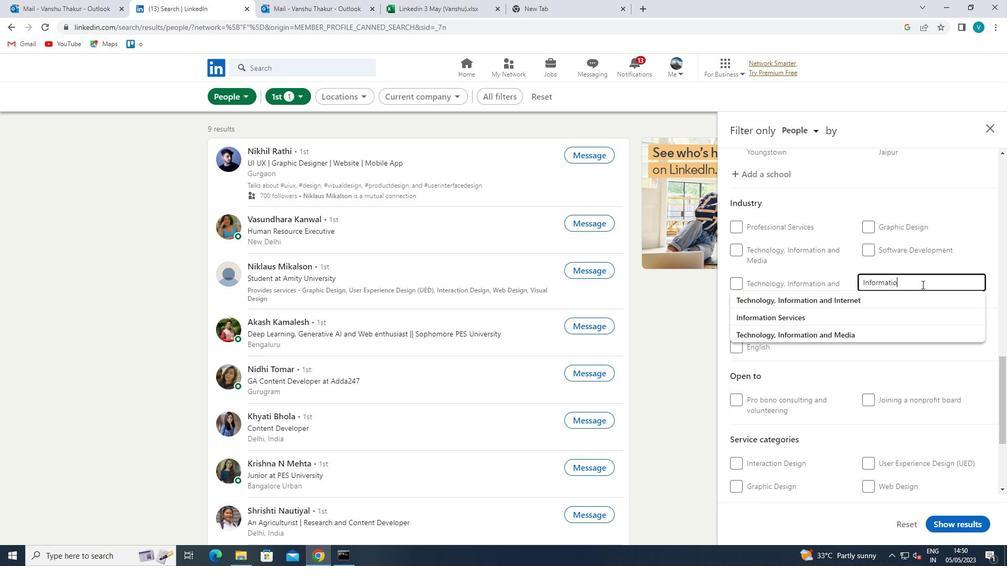 
Action: Mouse moved to (883, 312)
Screenshot: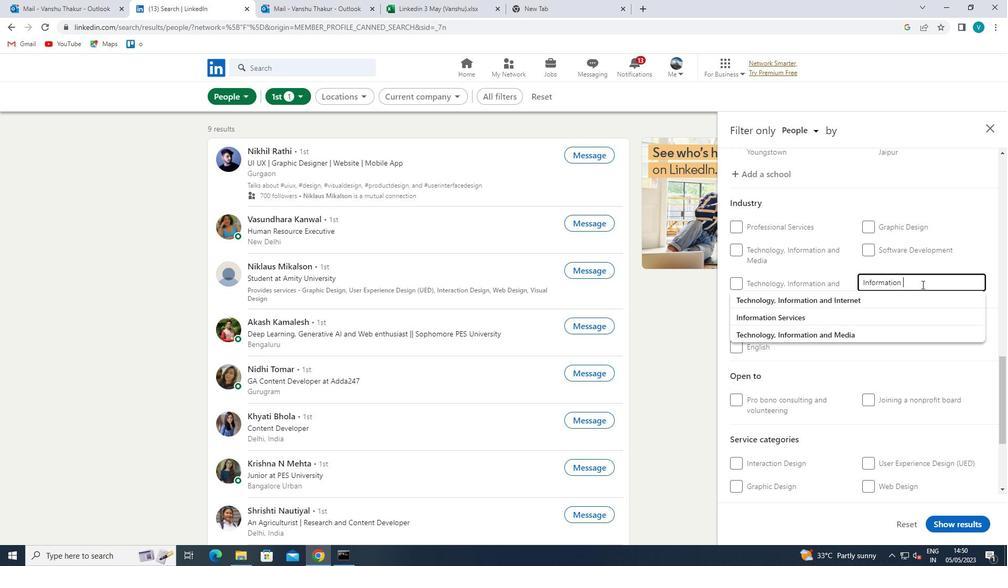 
Action: Mouse pressed left at (883, 312)
Screenshot: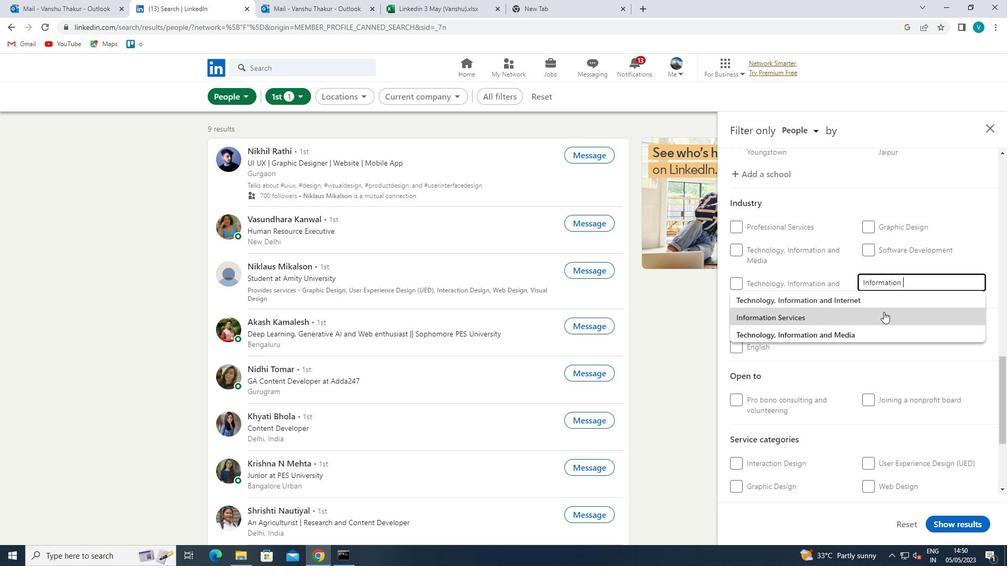 
Action: Mouse scrolled (883, 311) with delta (0, 0)
Screenshot: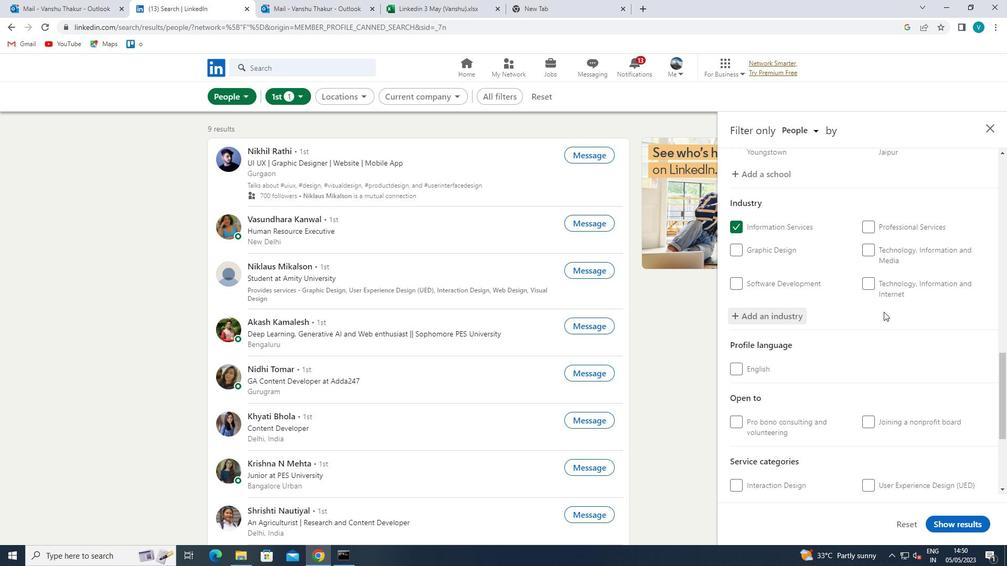 
Action: Mouse scrolled (883, 311) with delta (0, 0)
Screenshot: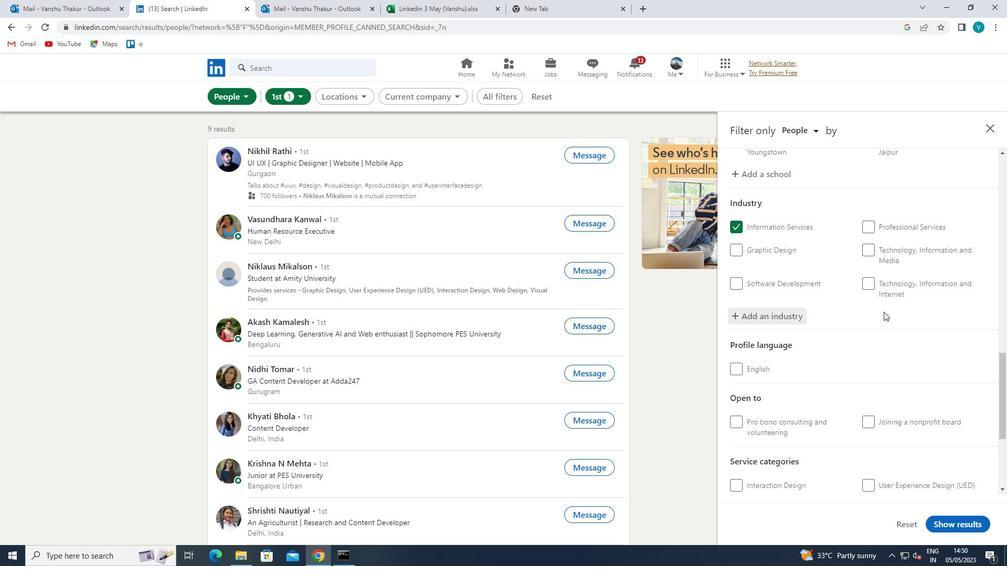 
Action: Mouse scrolled (883, 311) with delta (0, 0)
Screenshot: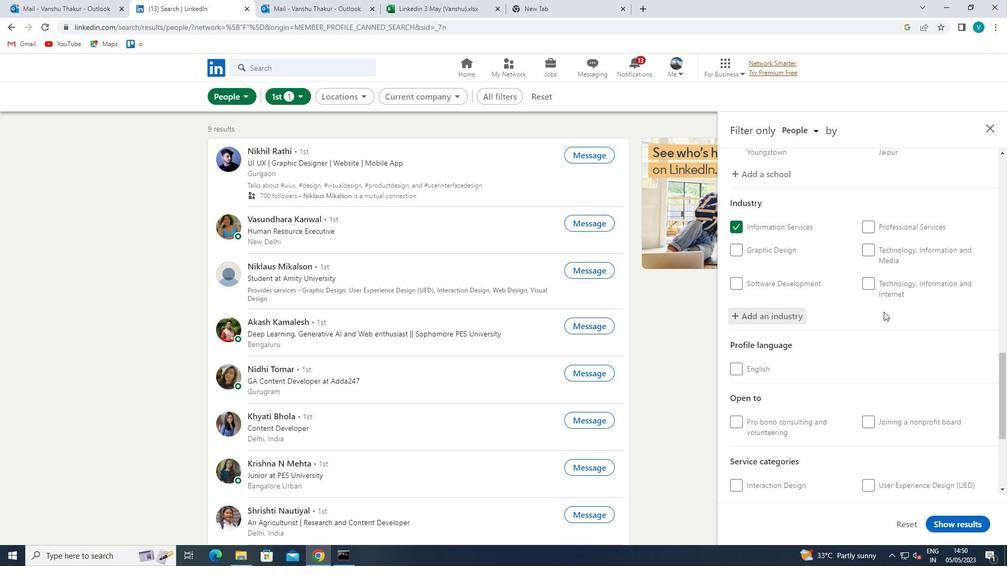 
Action: Mouse scrolled (883, 311) with delta (0, 0)
Screenshot: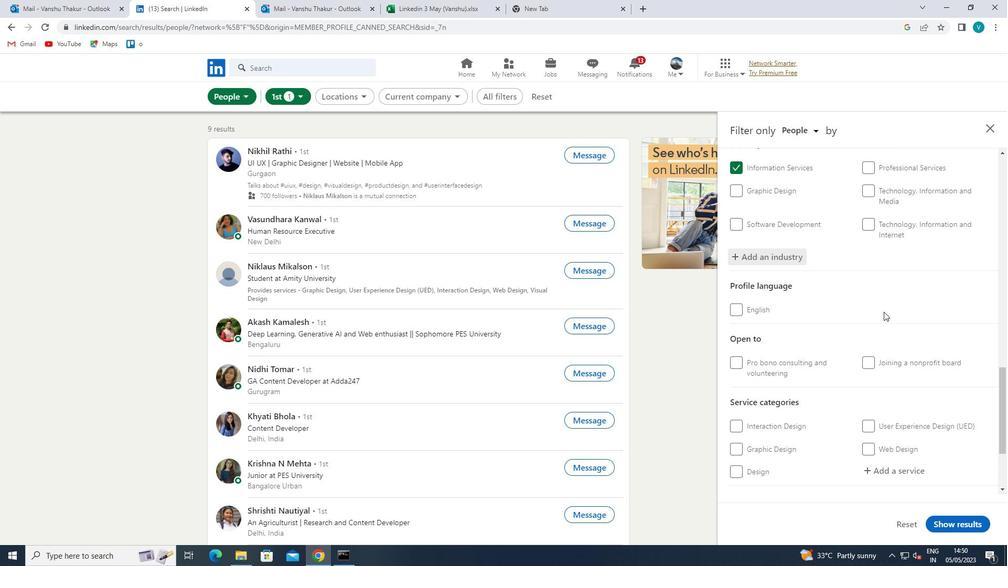 
Action: Mouse moved to (921, 352)
Screenshot: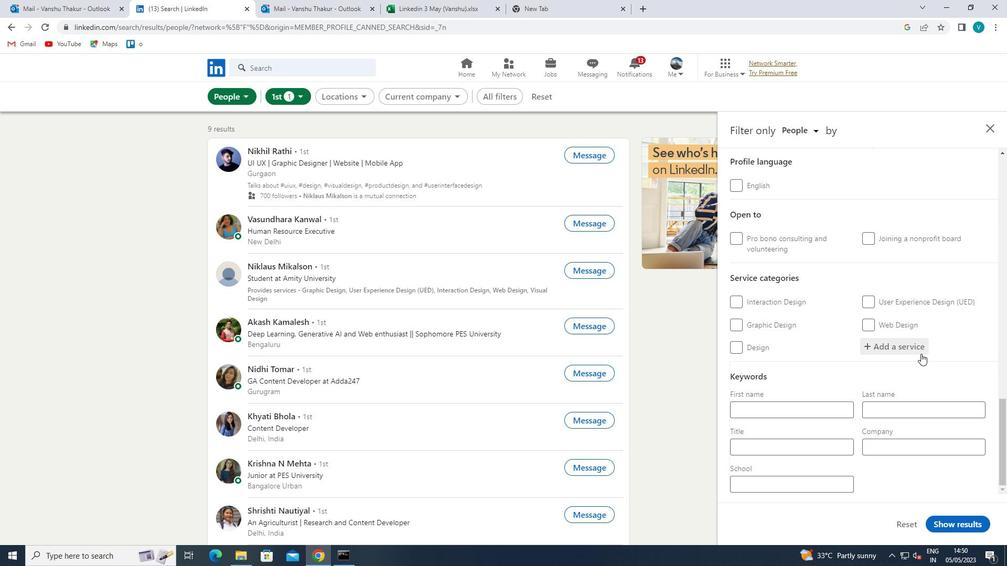 
Action: Mouse pressed left at (921, 352)
Screenshot: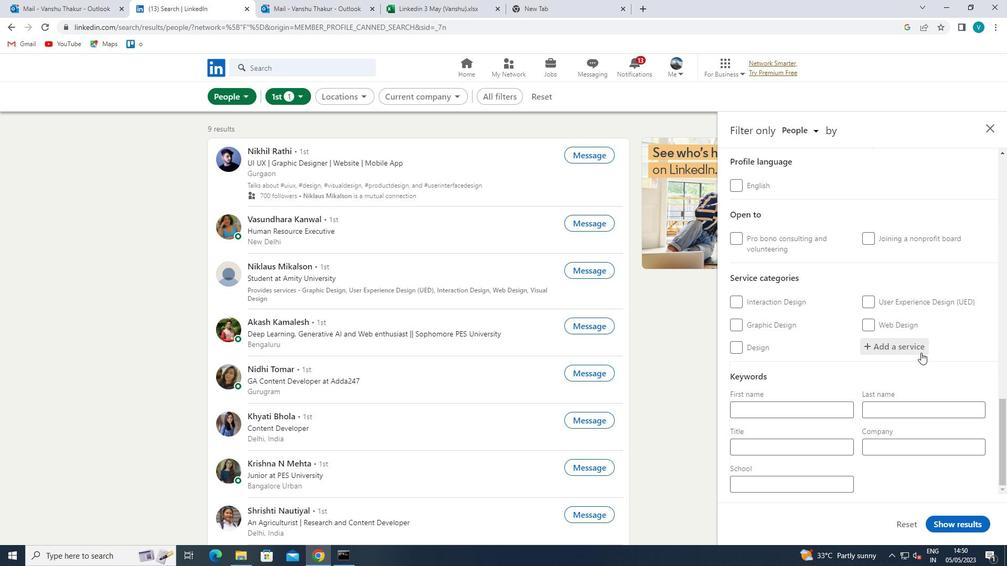 
Action: Key pressed <Key.shift>PORTRAIT<Key.space>
Screenshot: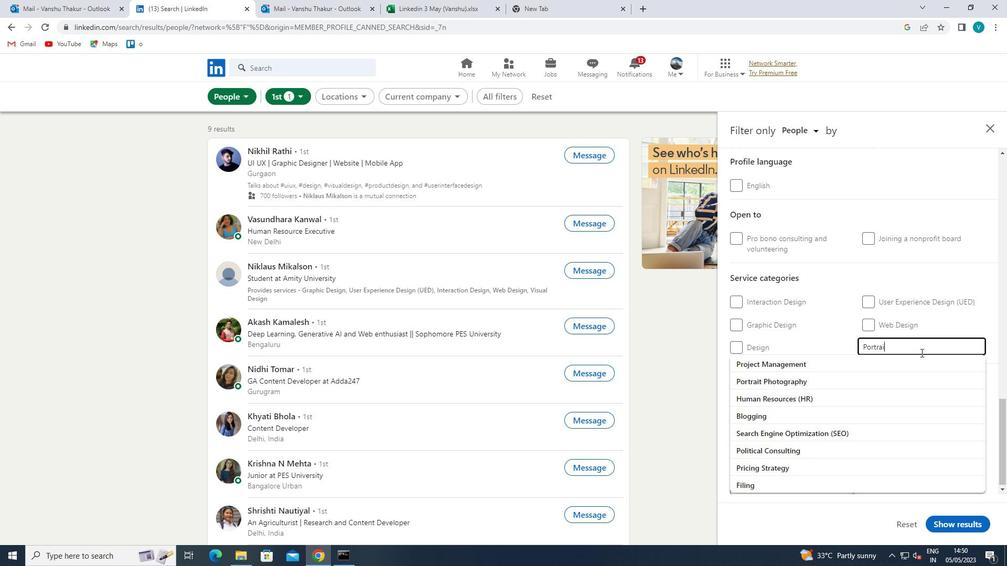 
Action: Mouse moved to (900, 361)
Screenshot: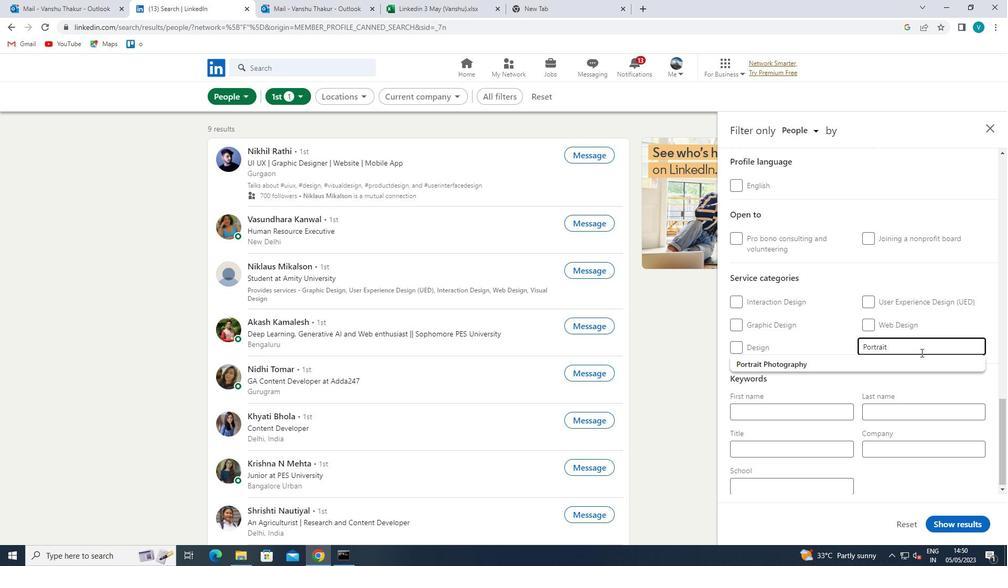 
Action: Mouse pressed left at (900, 361)
Screenshot: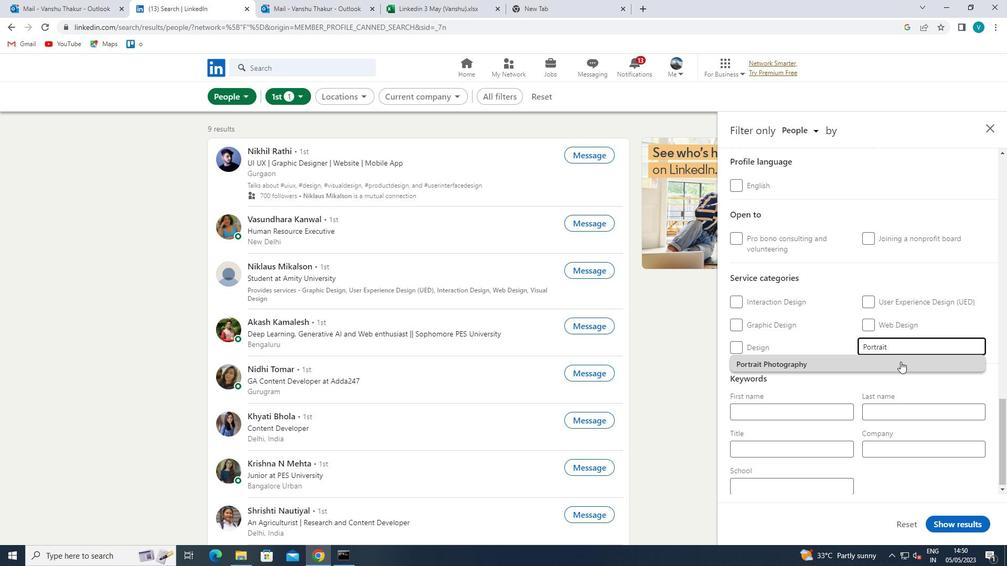 
Action: Mouse scrolled (900, 361) with delta (0, 0)
Screenshot: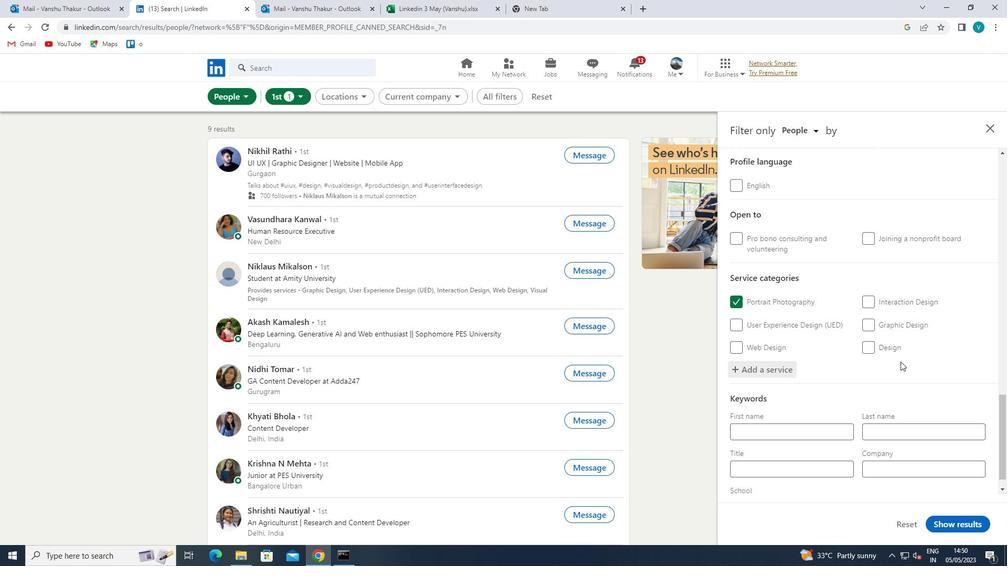 
Action: Mouse scrolled (900, 361) with delta (0, 0)
Screenshot: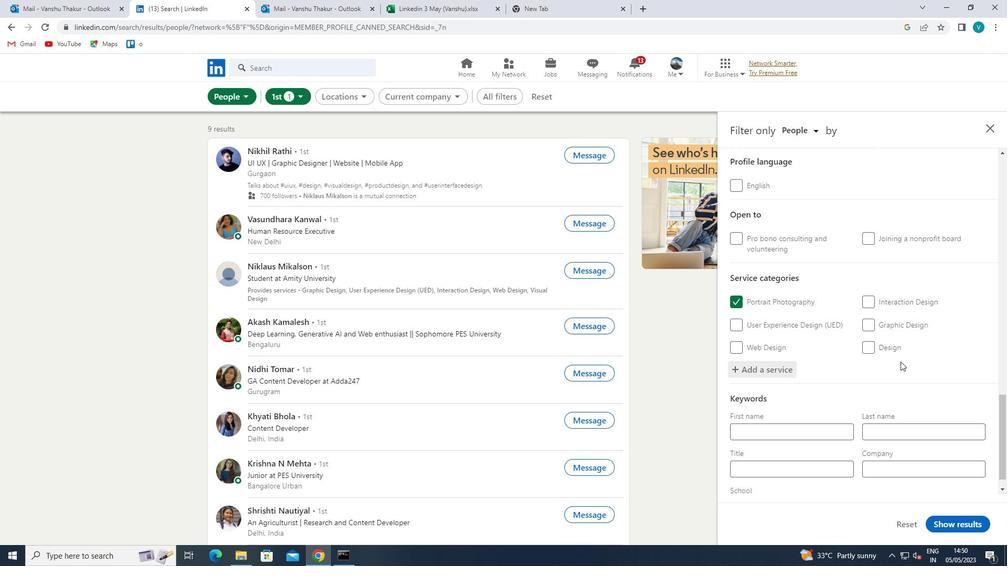 
Action: Mouse scrolled (900, 361) with delta (0, 0)
Screenshot: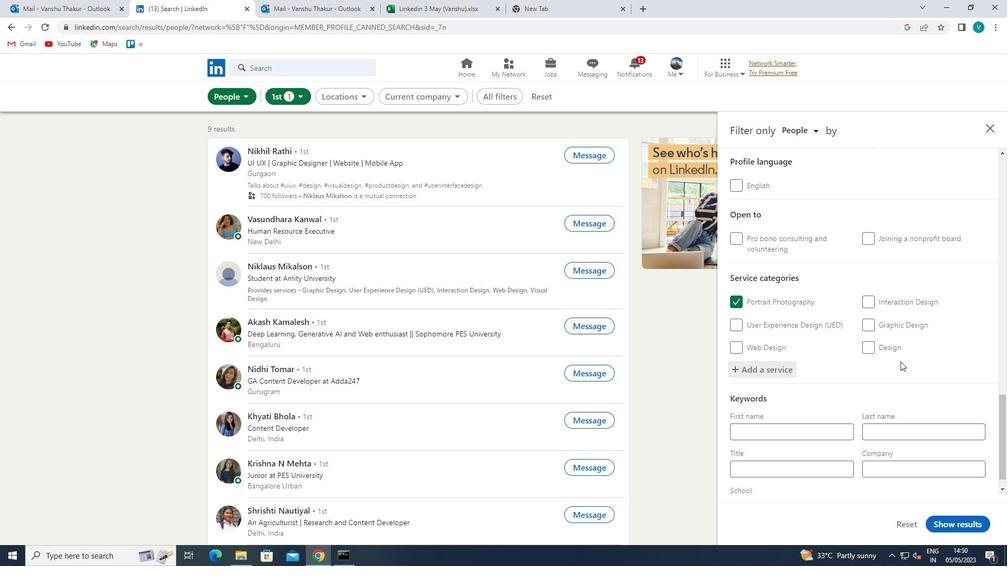 
Action: Mouse scrolled (900, 361) with delta (0, 0)
Screenshot: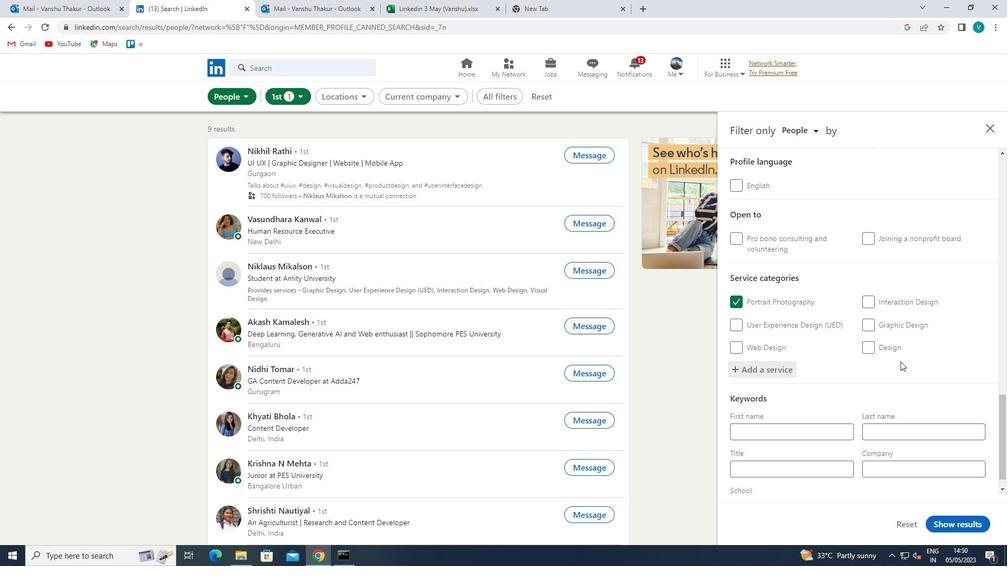 
Action: Mouse moved to (828, 451)
Screenshot: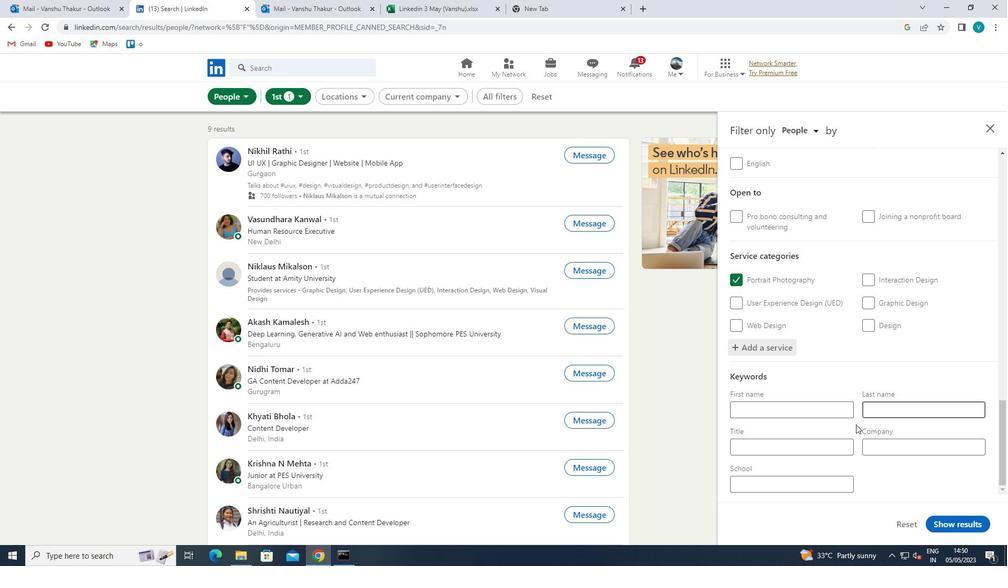 
Action: Mouse pressed left at (828, 451)
Screenshot: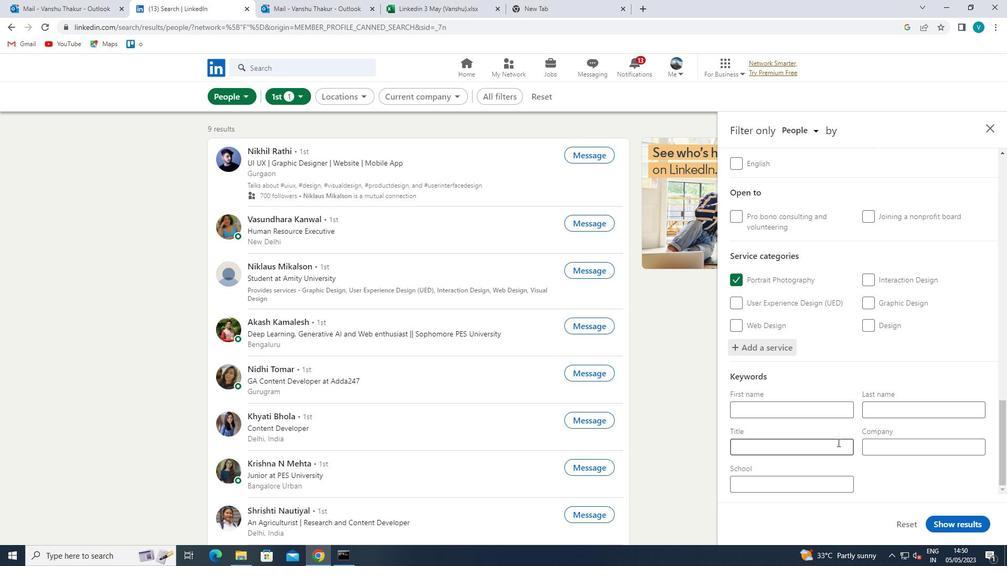 
Action: Key pressed <Key.shift>MARJ<Key.backspace>L<Key.backspace>KETING<Key.space><Key.shift>MANAGER
Screenshot: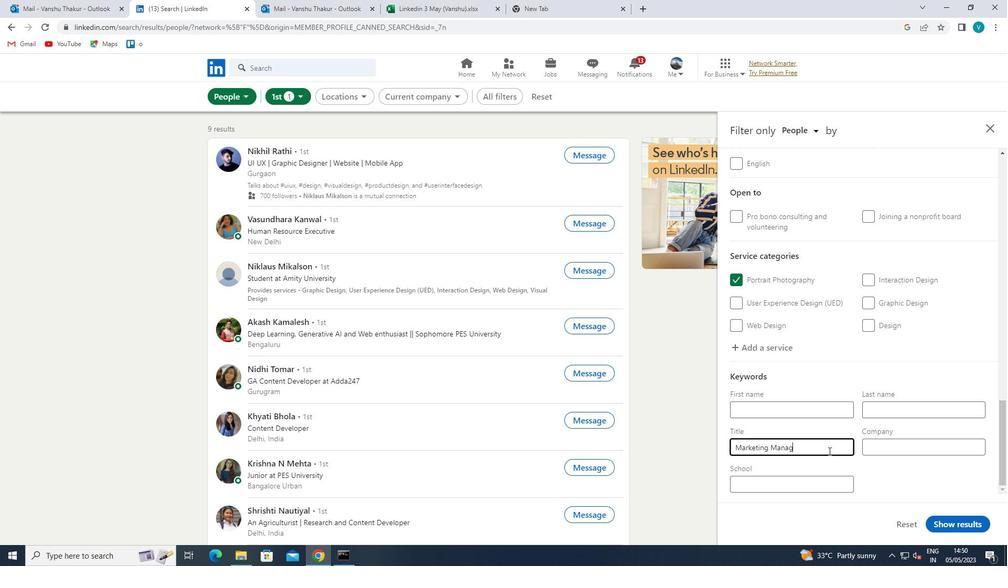 
Action: Mouse moved to (939, 518)
Screenshot: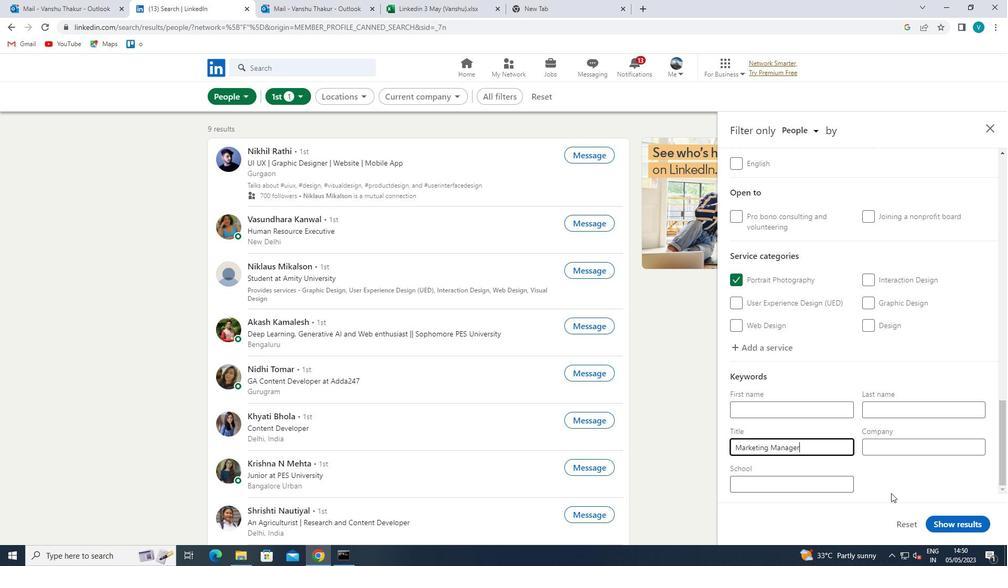 
Action: Mouse pressed left at (939, 518)
Screenshot: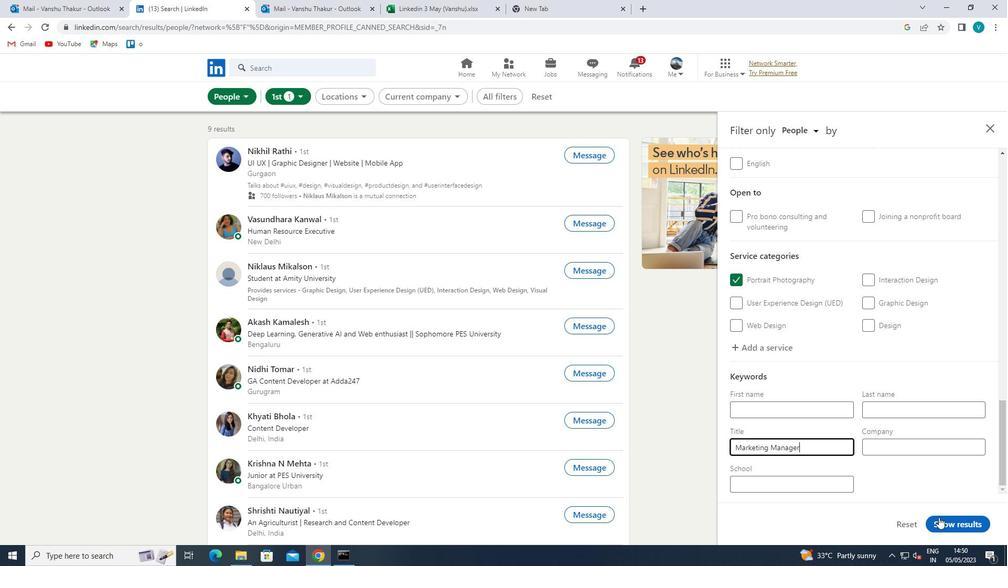 
